 Task: Find a flat in Aruppukkottai for 8 guests from 12-16 July with a price range of ₹10,000-₹16,000, including WiFi and TV, and self check-in.
Action: Mouse pressed left at (402, 111)
Screenshot: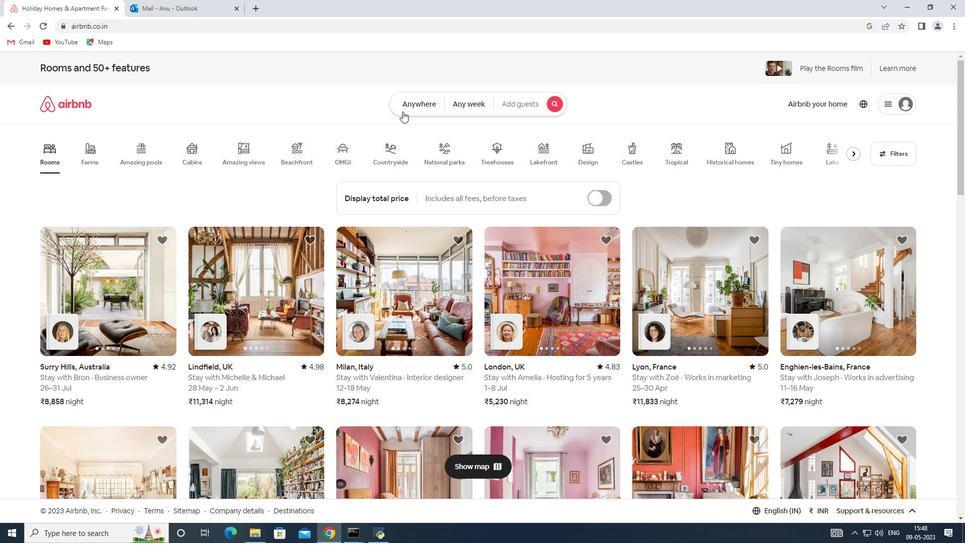 
Action: Mouse moved to (349, 135)
Screenshot: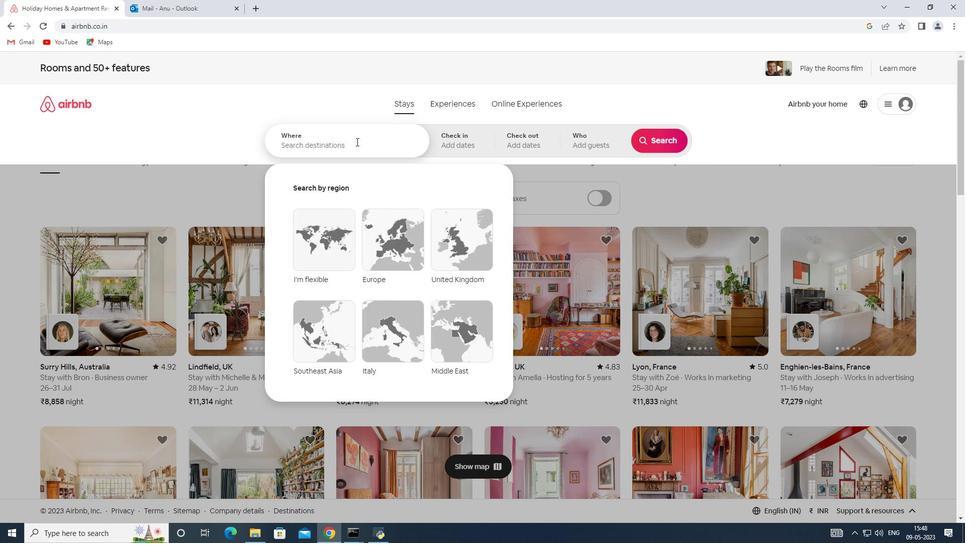 
Action: Mouse pressed left at (349, 135)
Screenshot: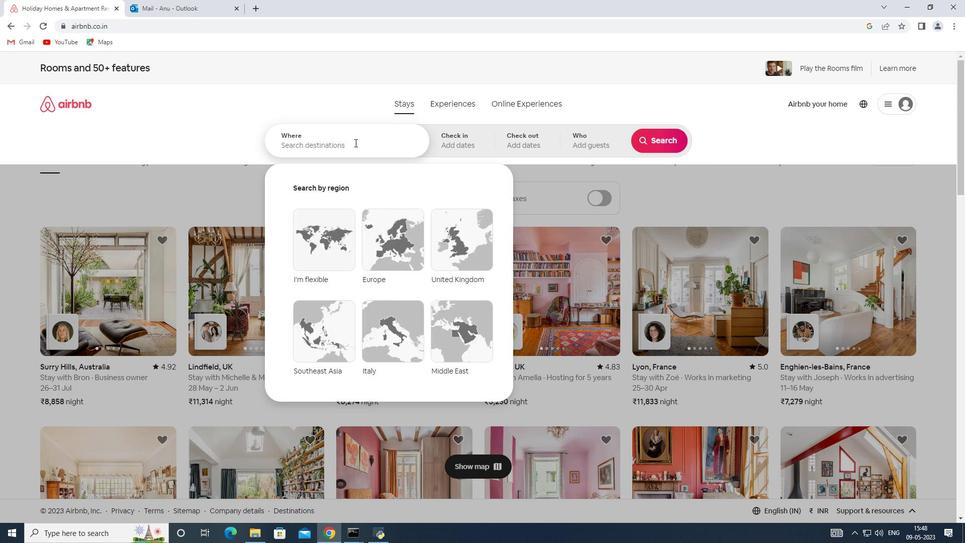 
Action: Key pressed <Key.shift><Key.shift><Key.shift><Key.shift><Key.shift>Aruppukkottai,<Key.shift>India
Screenshot: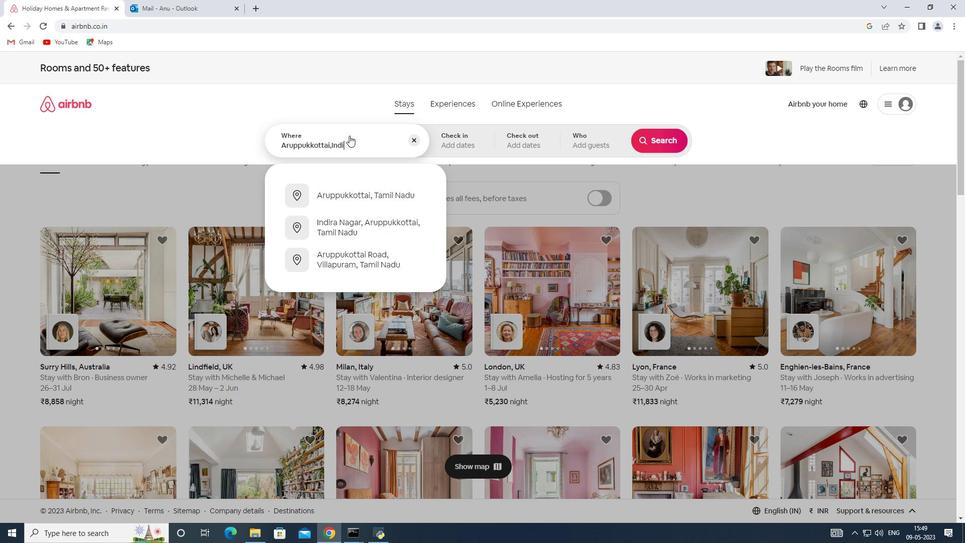 
Action: Mouse moved to (464, 138)
Screenshot: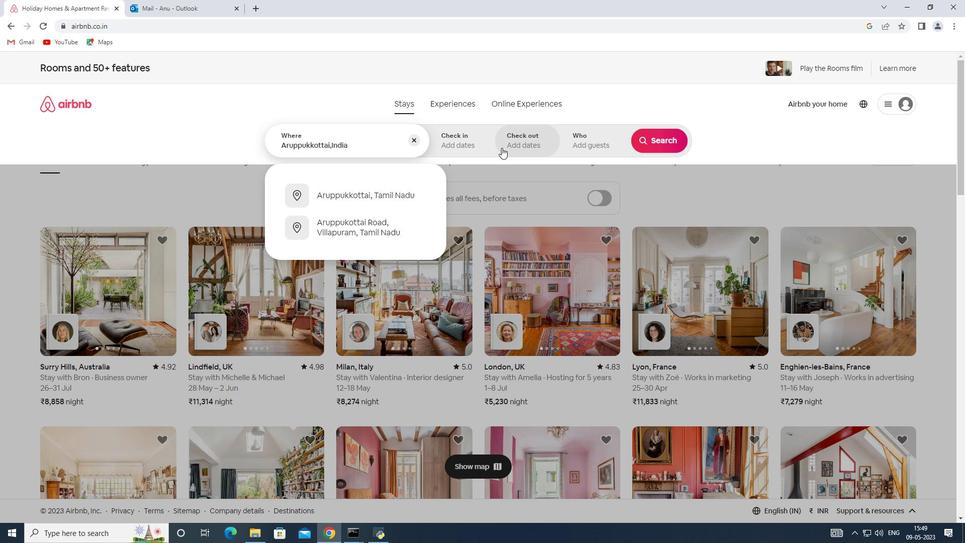 
Action: Mouse pressed left at (464, 138)
Screenshot: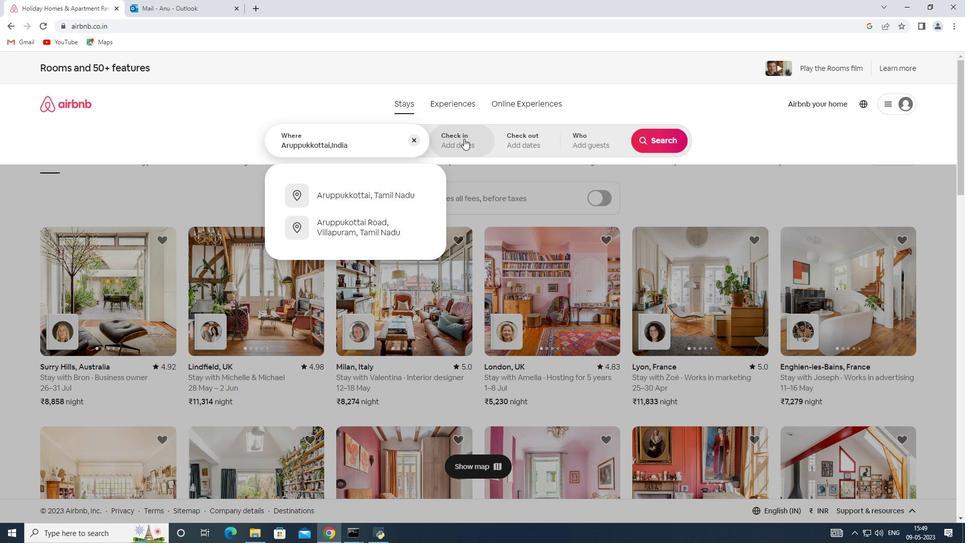 
Action: Mouse moved to (652, 219)
Screenshot: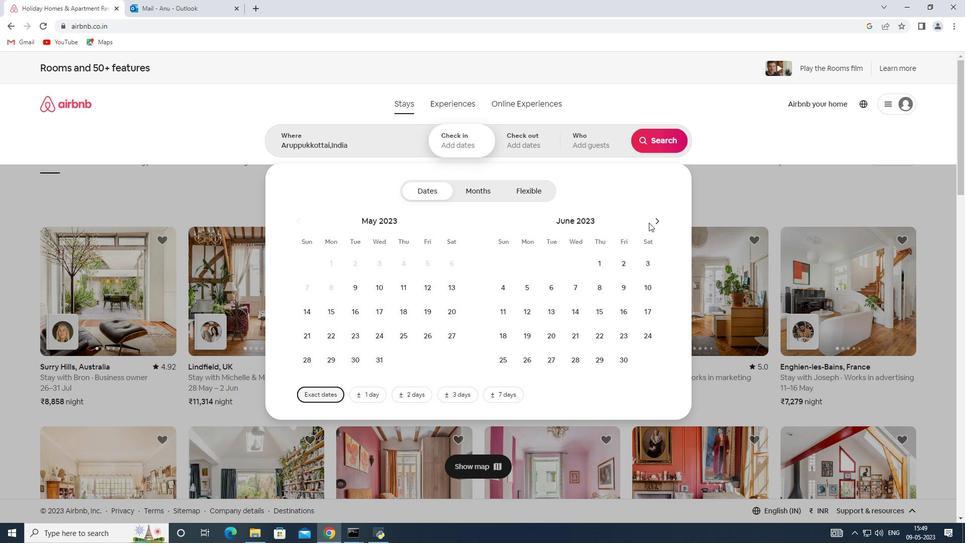 
Action: Mouse pressed left at (652, 219)
Screenshot: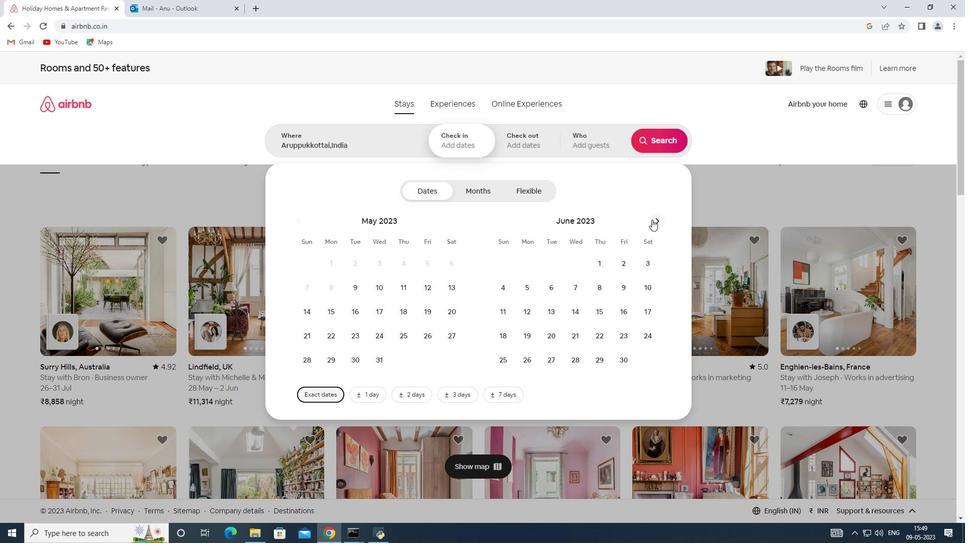
Action: Mouse moved to (571, 318)
Screenshot: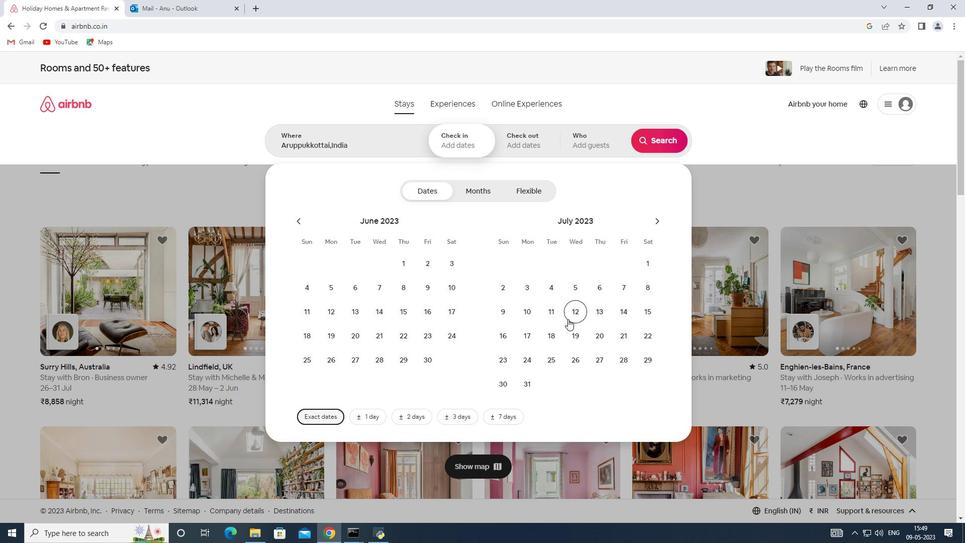 
Action: Mouse pressed left at (571, 318)
Screenshot: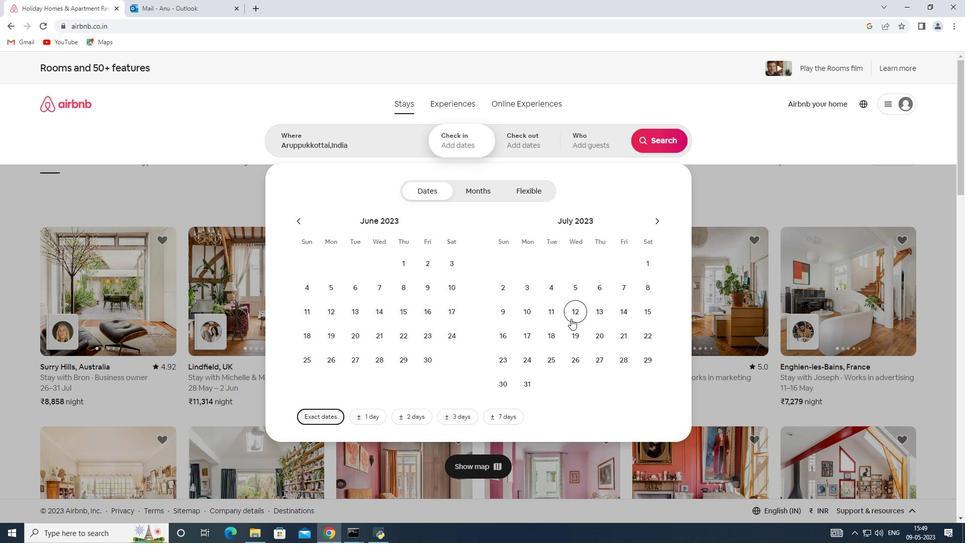 
Action: Mouse moved to (502, 341)
Screenshot: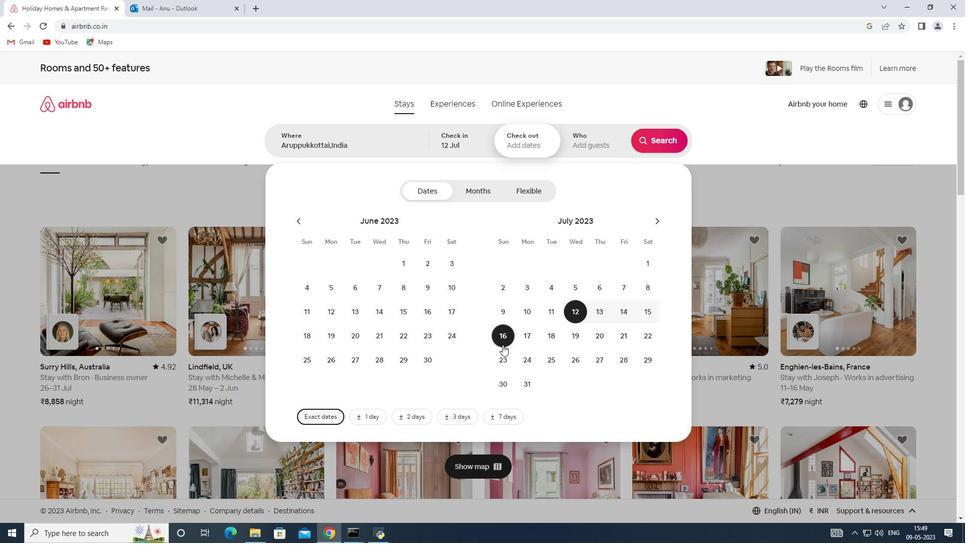 
Action: Mouse pressed left at (502, 341)
Screenshot: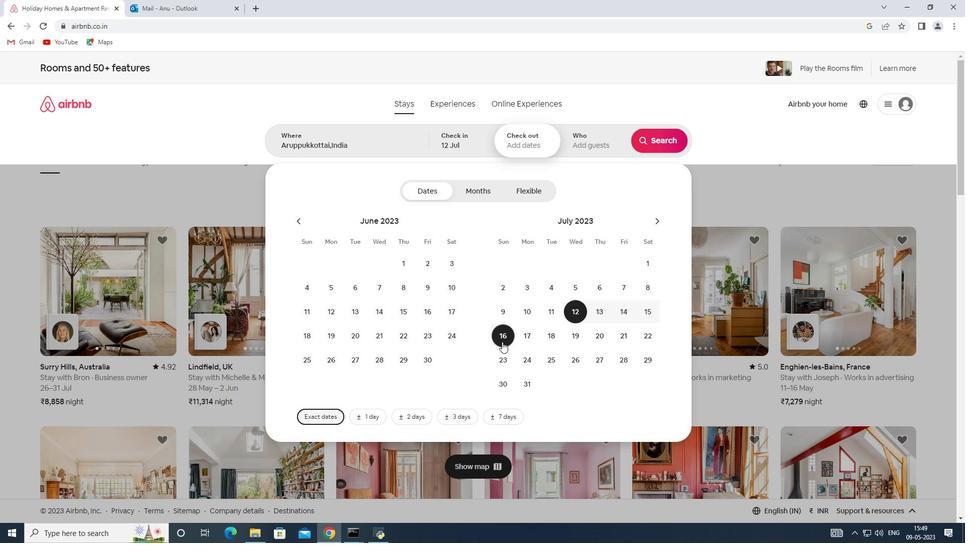 
Action: Mouse moved to (598, 139)
Screenshot: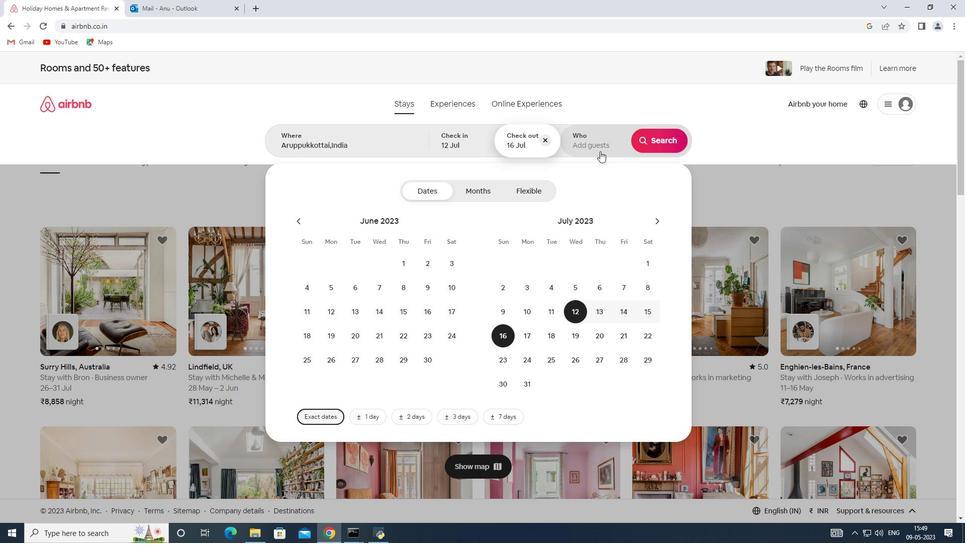 
Action: Mouse pressed left at (598, 139)
Screenshot: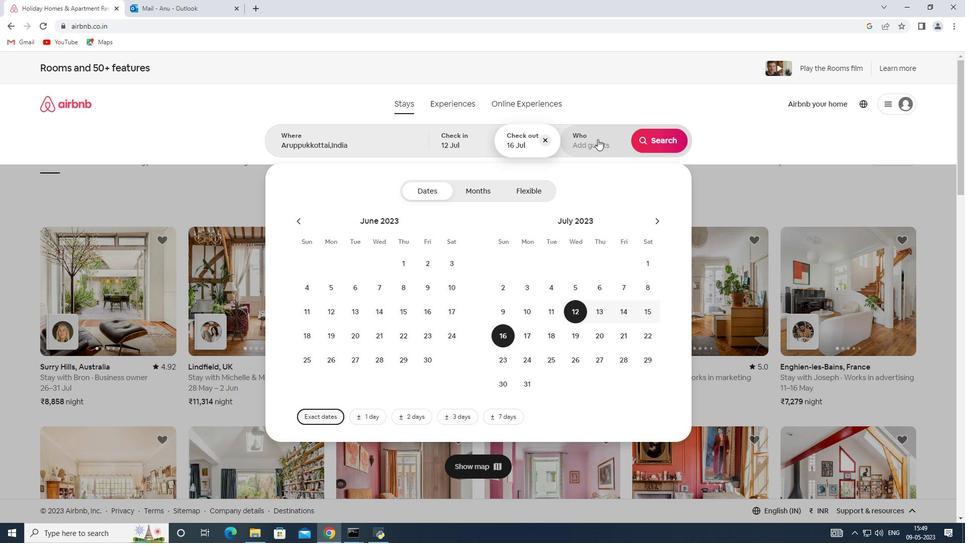 
Action: Mouse moved to (663, 191)
Screenshot: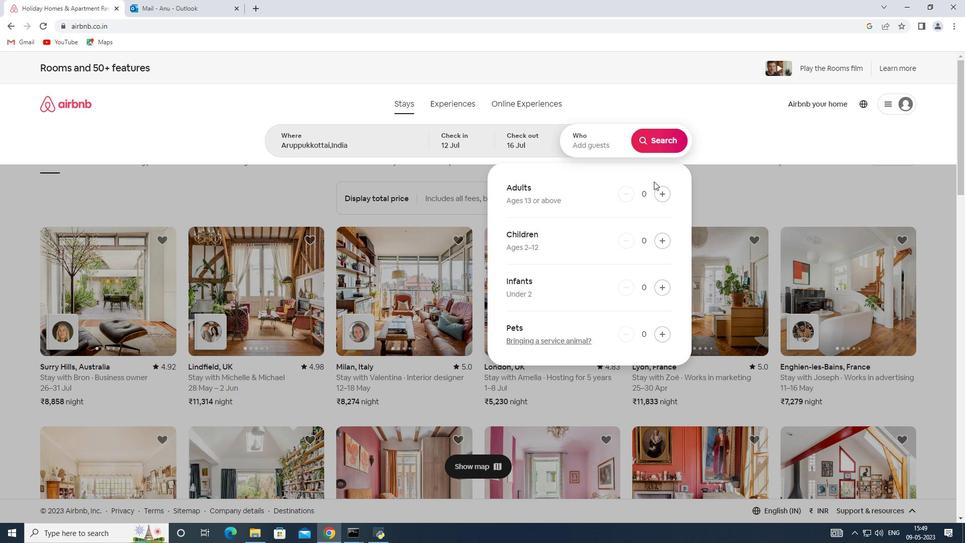 
Action: Mouse pressed left at (663, 191)
Screenshot: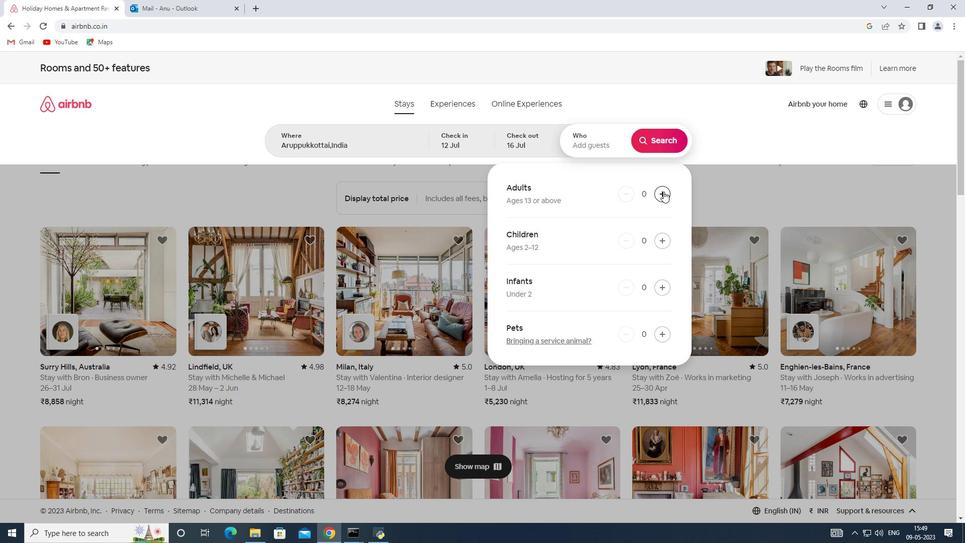 
Action: Mouse pressed left at (663, 191)
Screenshot: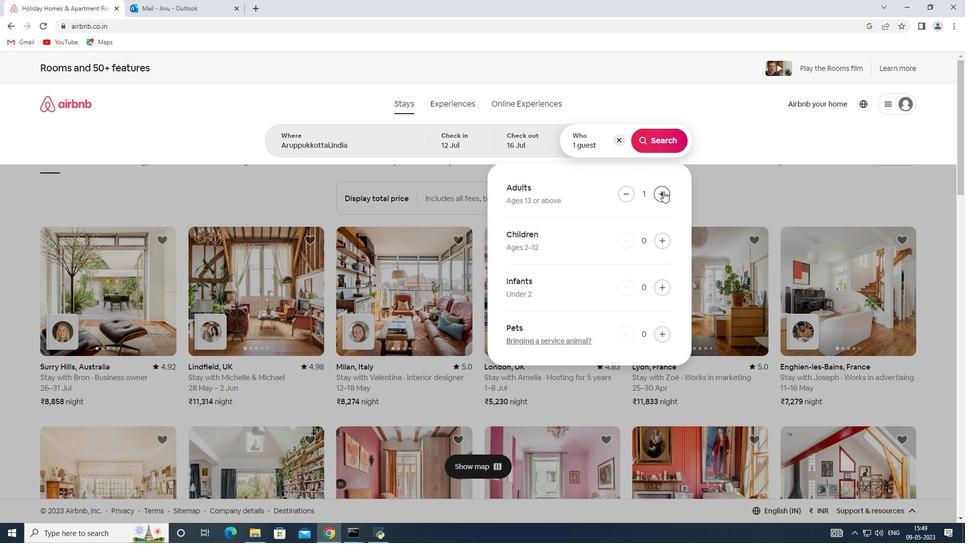 
Action: Mouse pressed left at (663, 191)
Screenshot: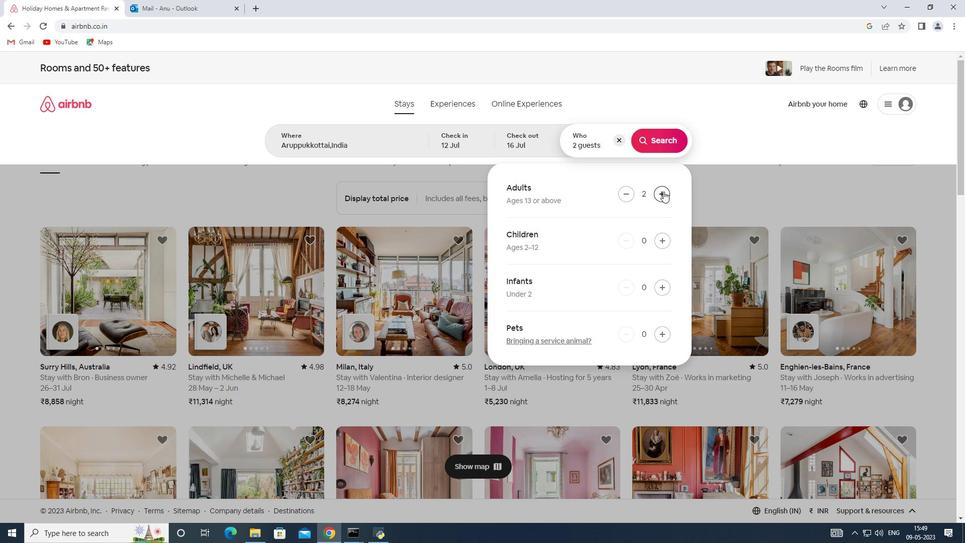 
Action: Mouse pressed left at (663, 191)
Screenshot: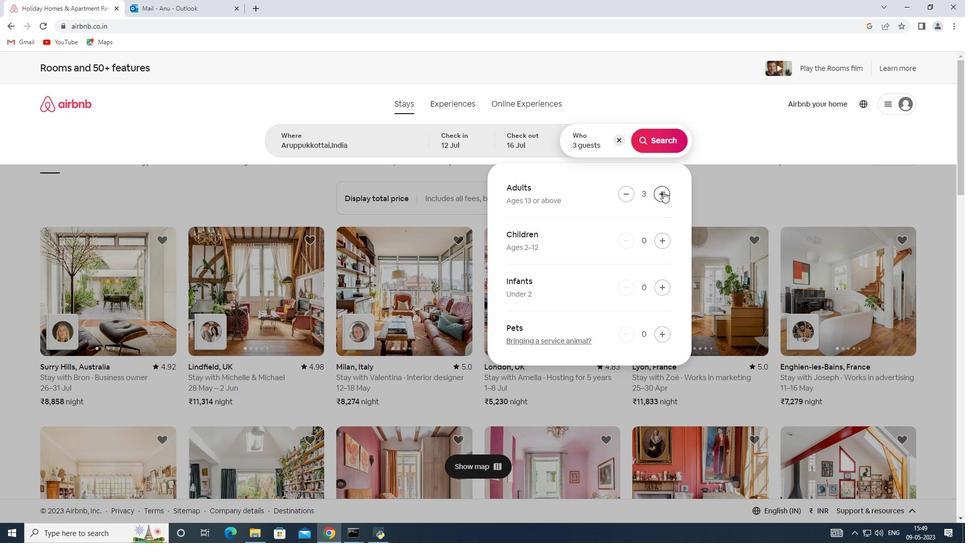 
Action: Mouse pressed left at (663, 191)
Screenshot: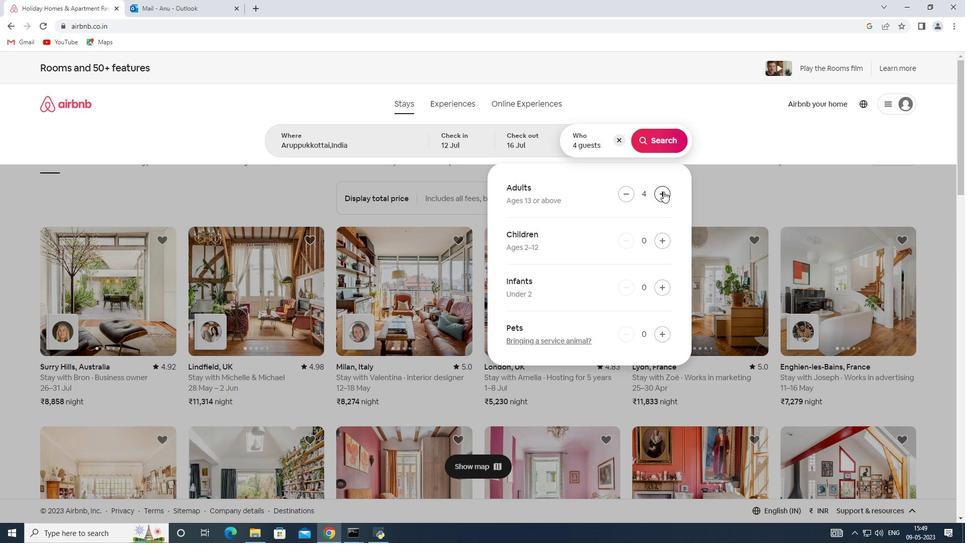 
Action: Mouse pressed left at (663, 191)
Screenshot: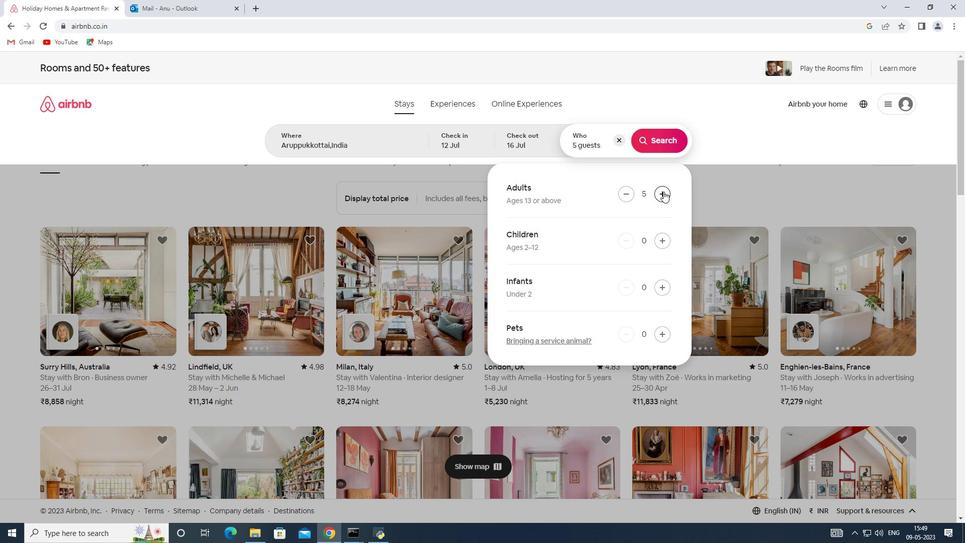
Action: Mouse pressed left at (663, 191)
Screenshot: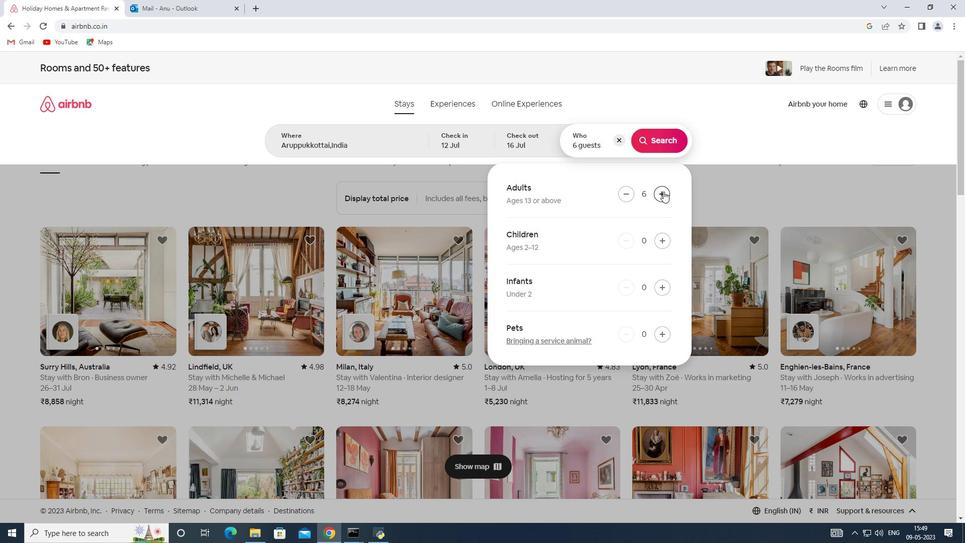 
Action: Mouse pressed left at (663, 191)
Screenshot: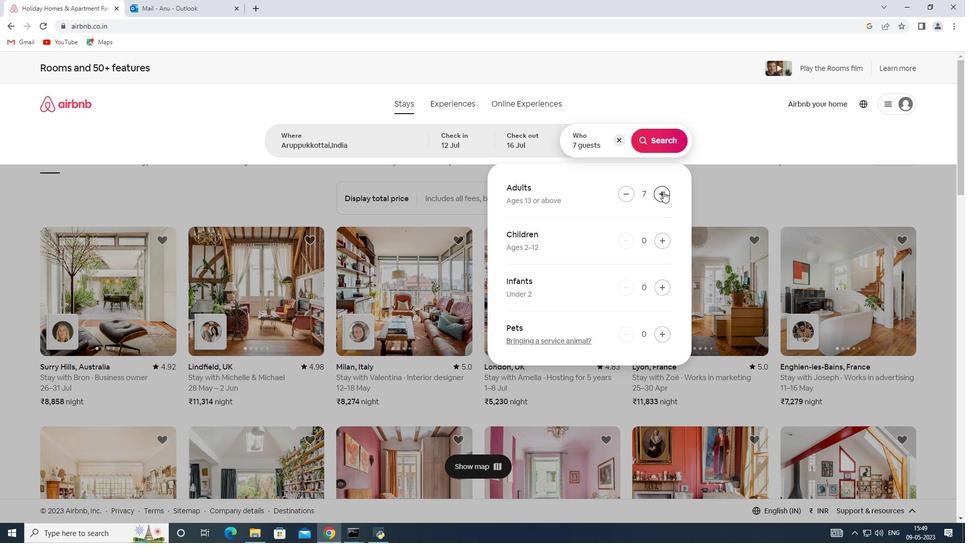 
Action: Mouse moved to (658, 137)
Screenshot: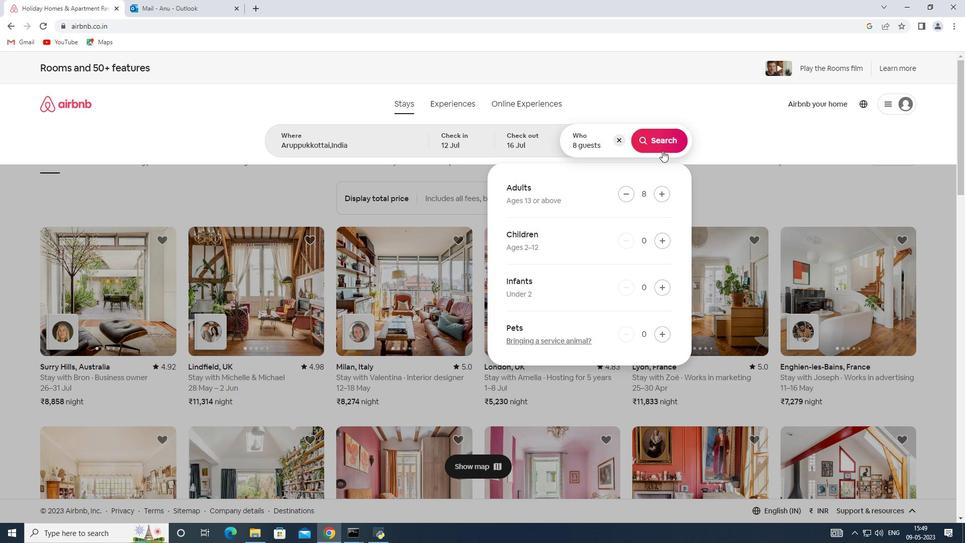 
Action: Mouse pressed left at (658, 137)
Screenshot: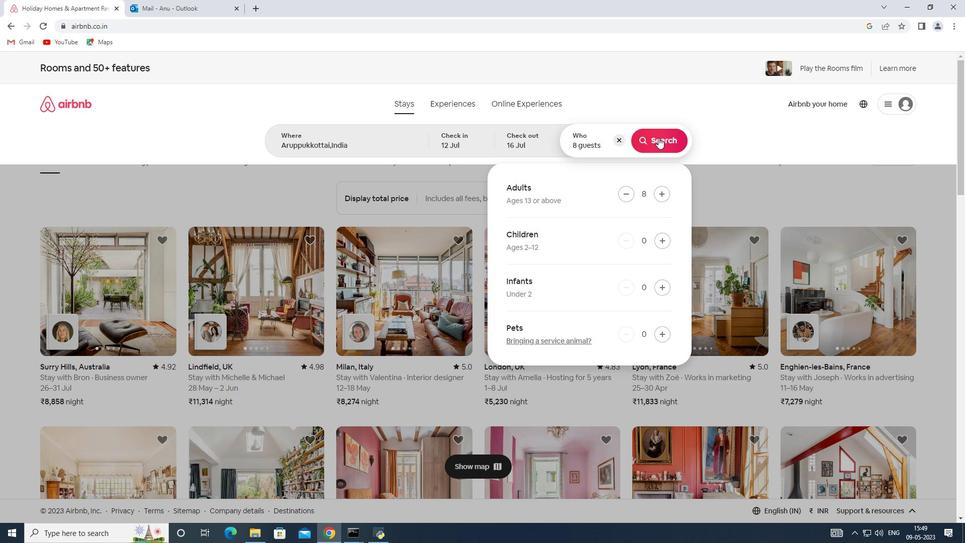 
Action: Mouse moved to (913, 105)
Screenshot: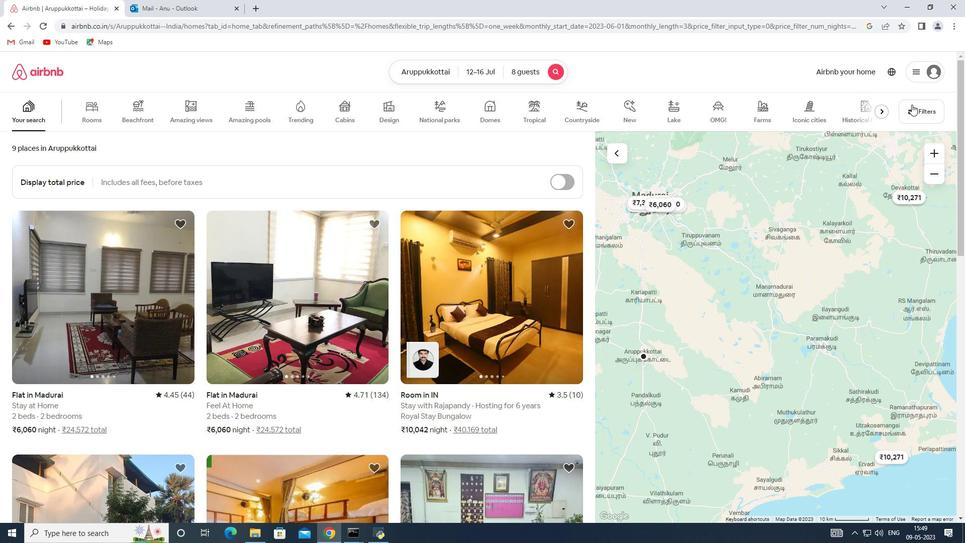 
Action: Mouse pressed left at (913, 105)
Screenshot: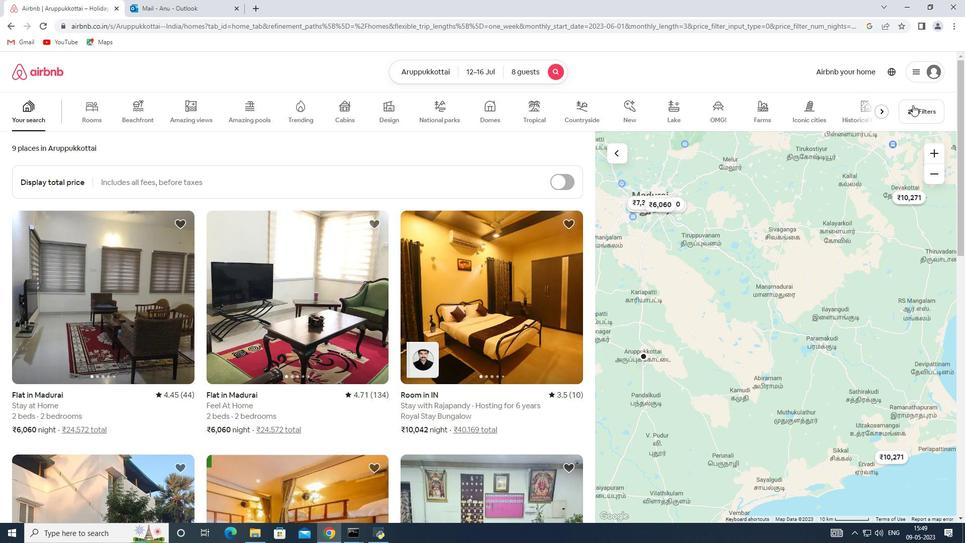 
Action: Mouse moved to (352, 355)
Screenshot: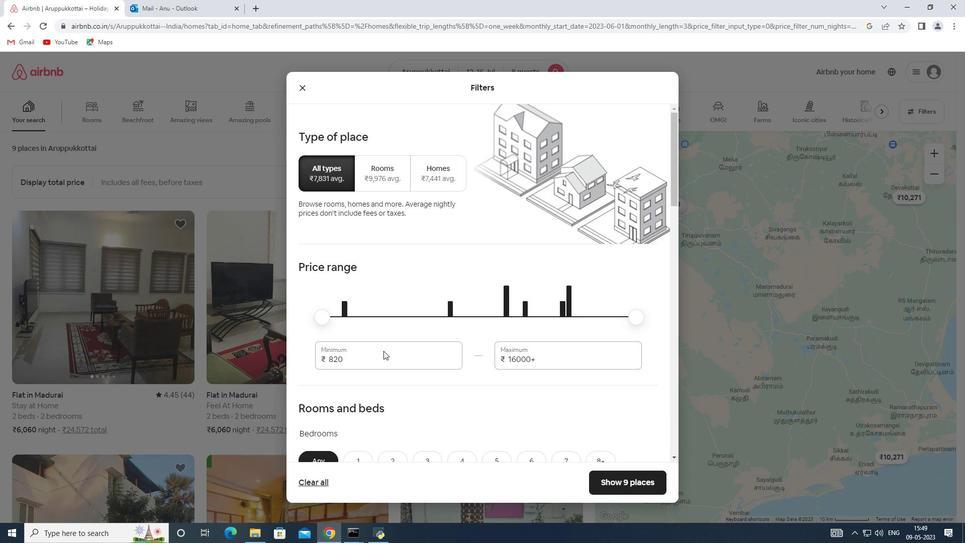 
Action: Mouse pressed left at (352, 355)
Screenshot: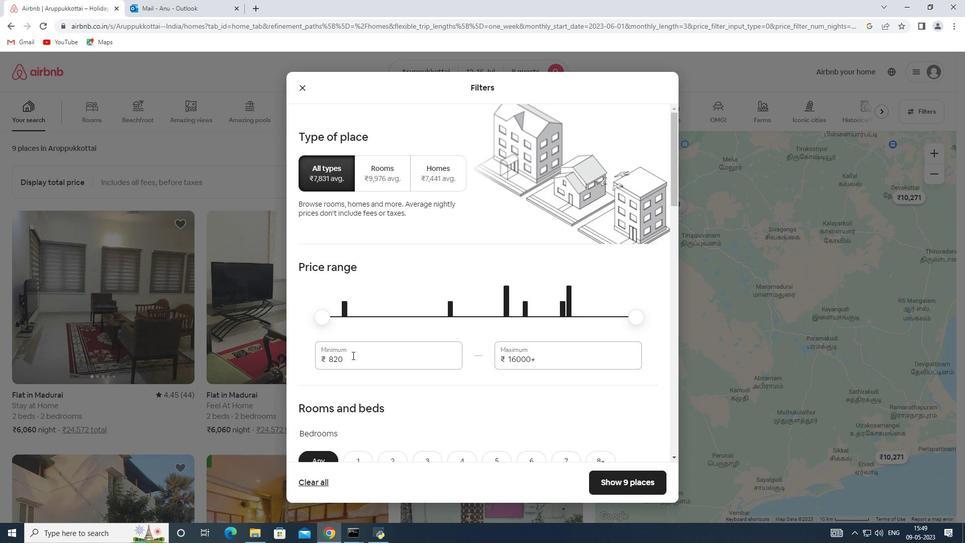 
Action: Mouse moved to (299, 360)
Screenshot: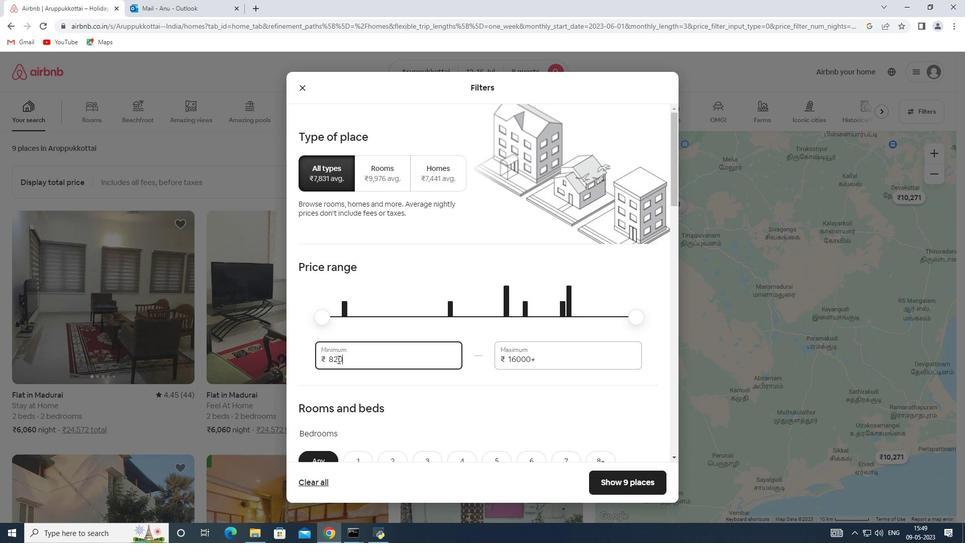 
Action: Key pressed 10000
Screenshot: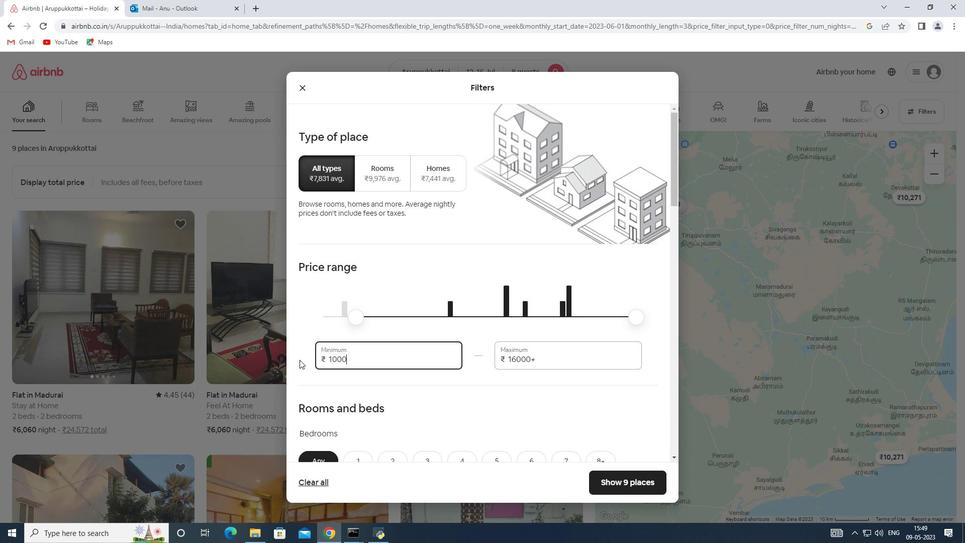 
Action: Mouse moved to (537, 357)
Screenshot: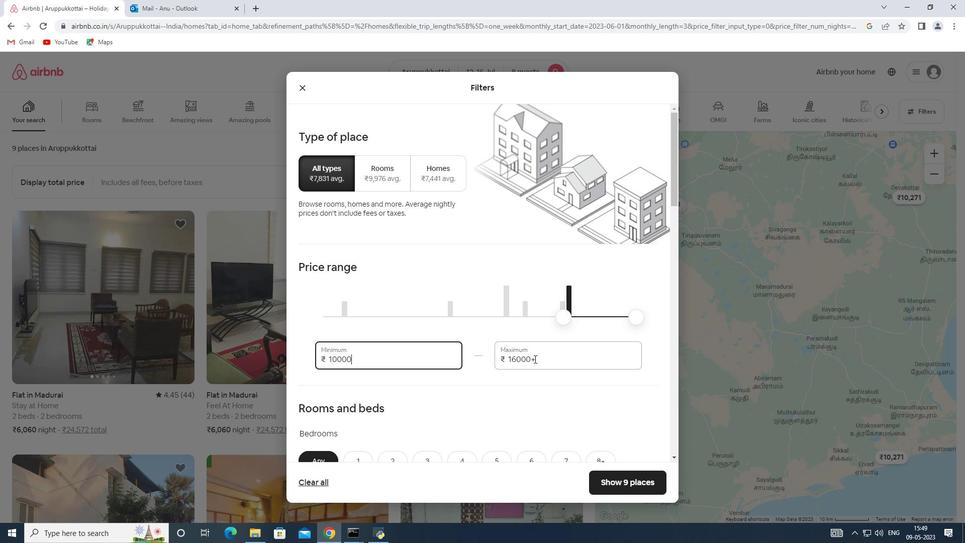 
Action: Mouse pressed left at (537, 357)
Screenshot: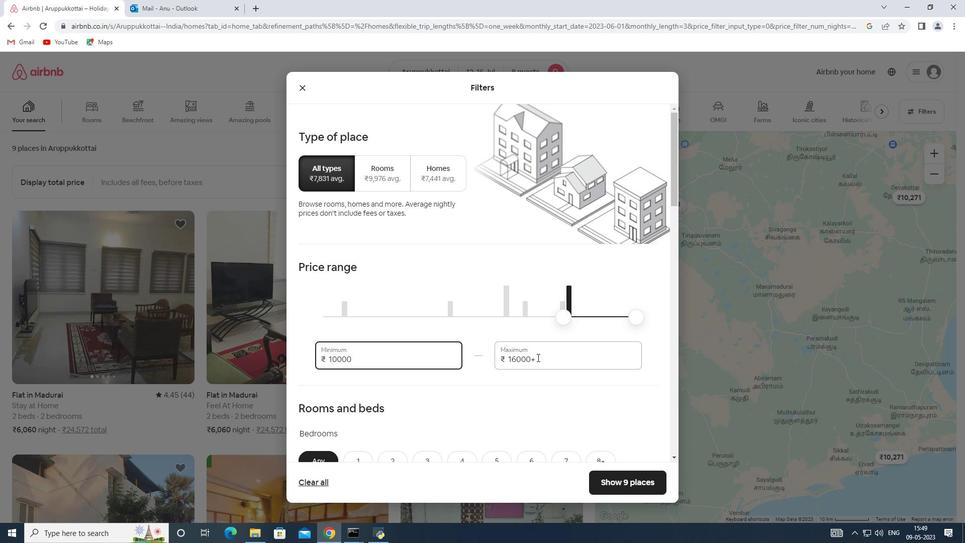
Action: Mouse moved to (499, 365)
Screenshot: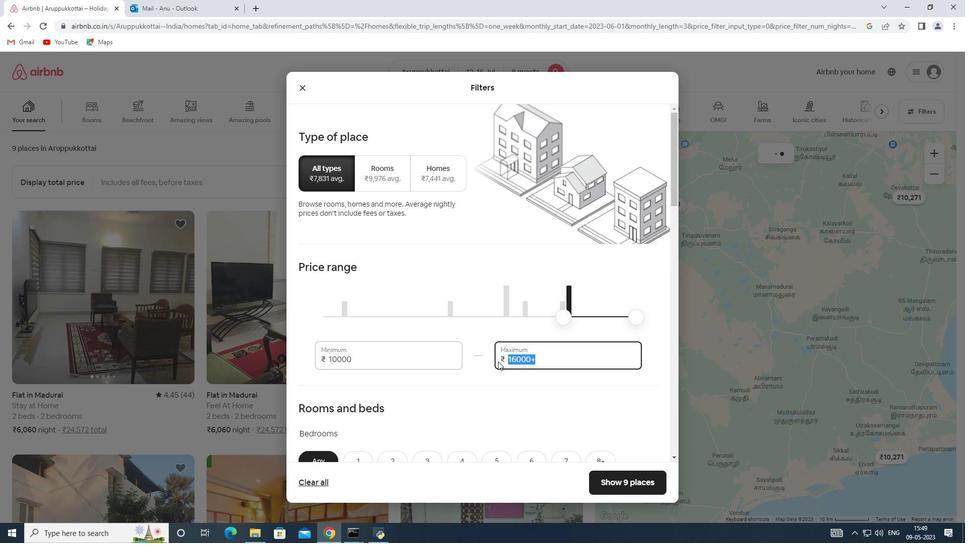 
Action: Key pressed 16000
Screenshot: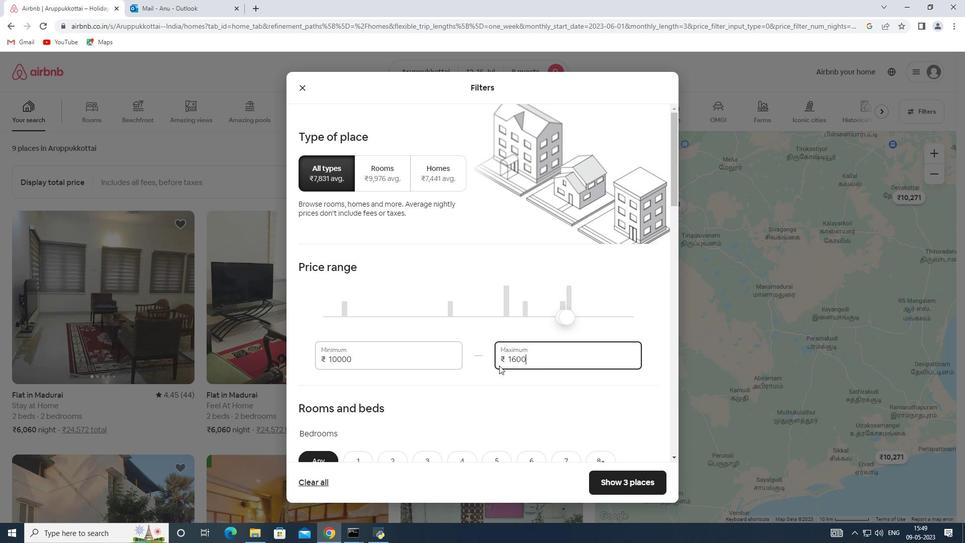 
Action: Mouse scrolled (499, 365) with delta (0, 0)
Screenshot: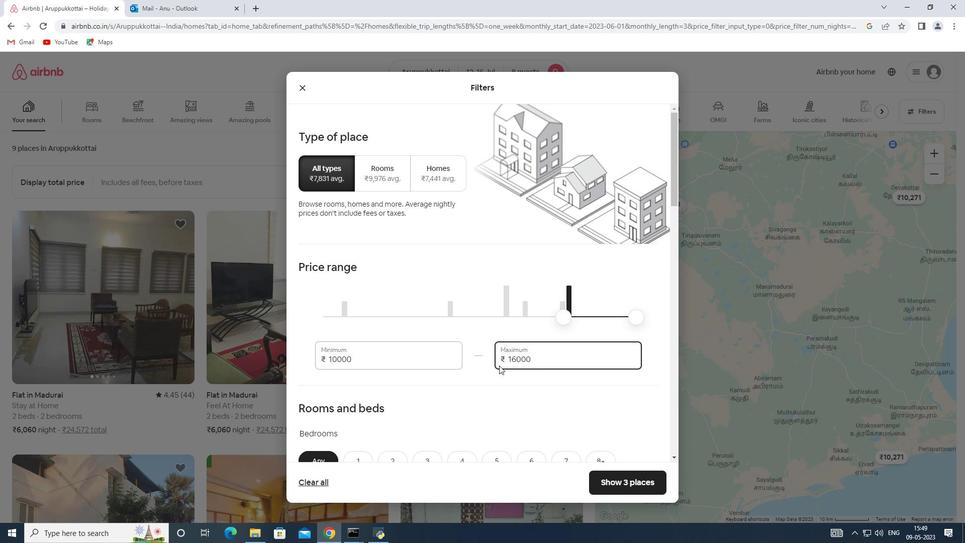 
Action: Mouse scrolled (499, 365) with delta (0, 0)
Screenshot: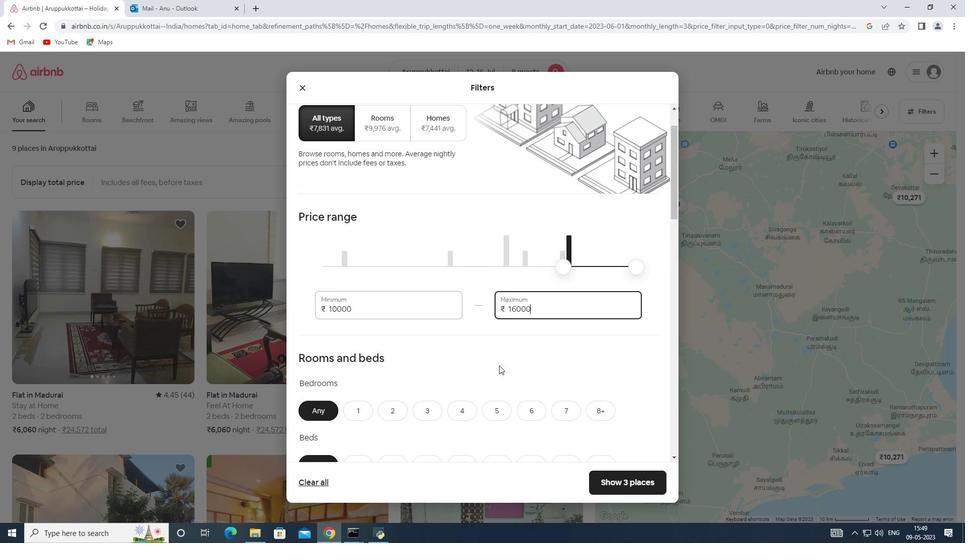 
Action: Mouse scrolled (499, 365) with delta (0, 0)
Screenshot: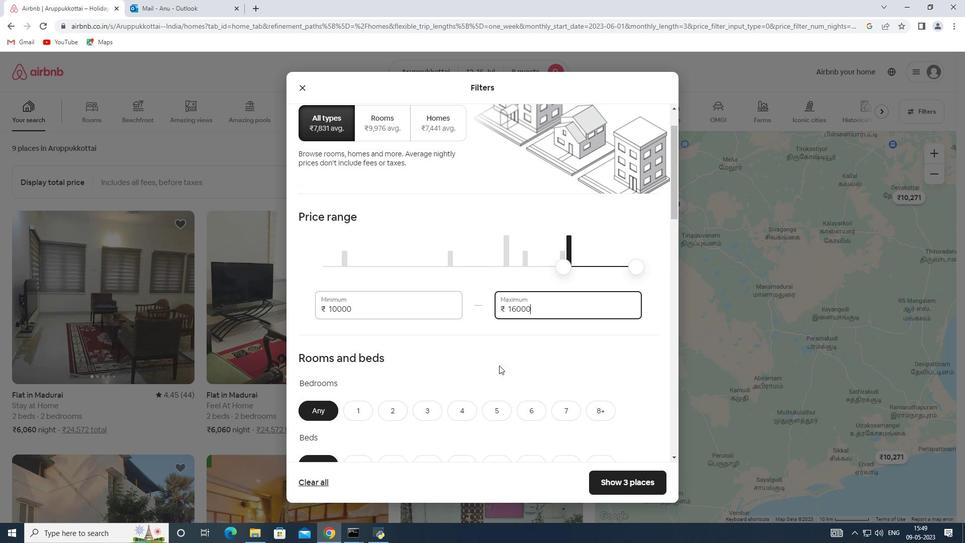 
Action: Mouse moved to (609, 309)
Screenshot: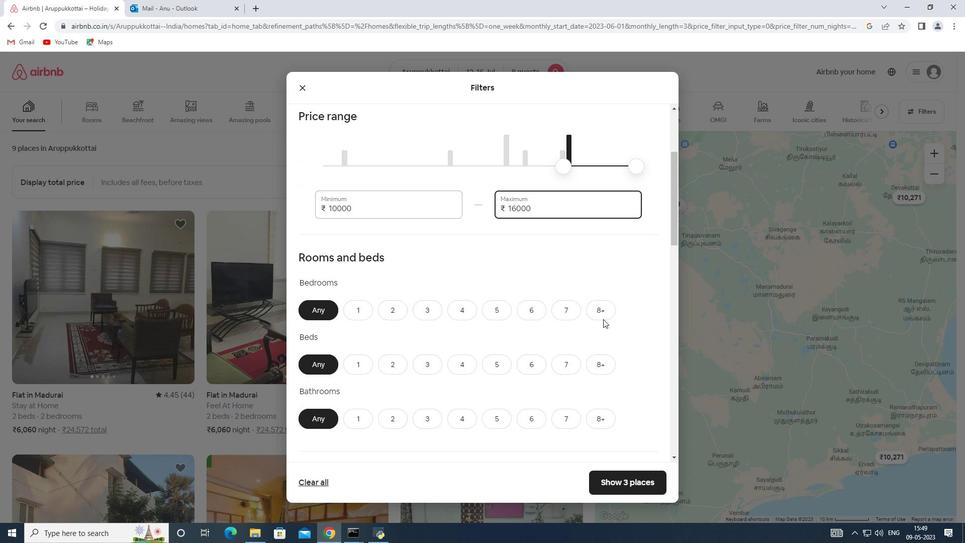 
Action: Mouse pressed left at (609, 309)
Screenshot: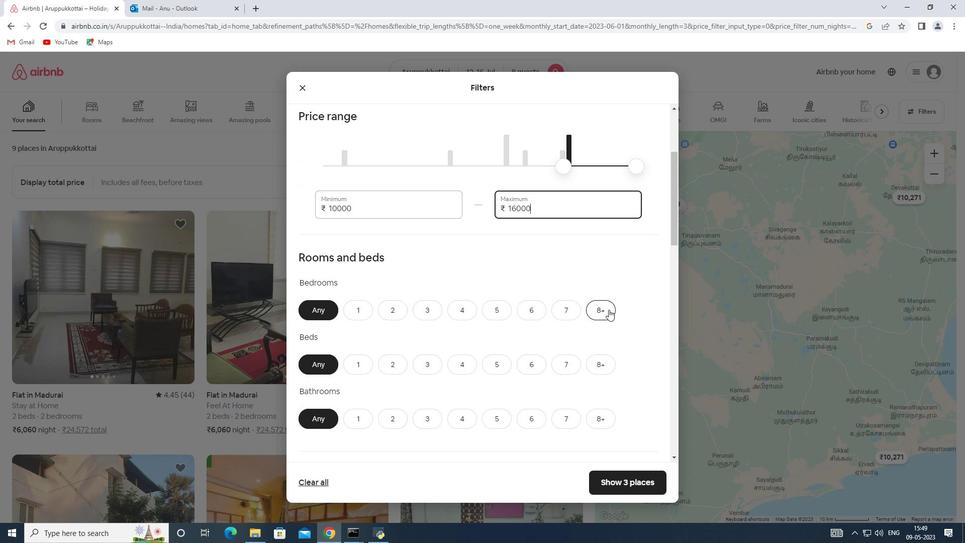 
Action: Mouse moved to (602, 360)
Screenshot: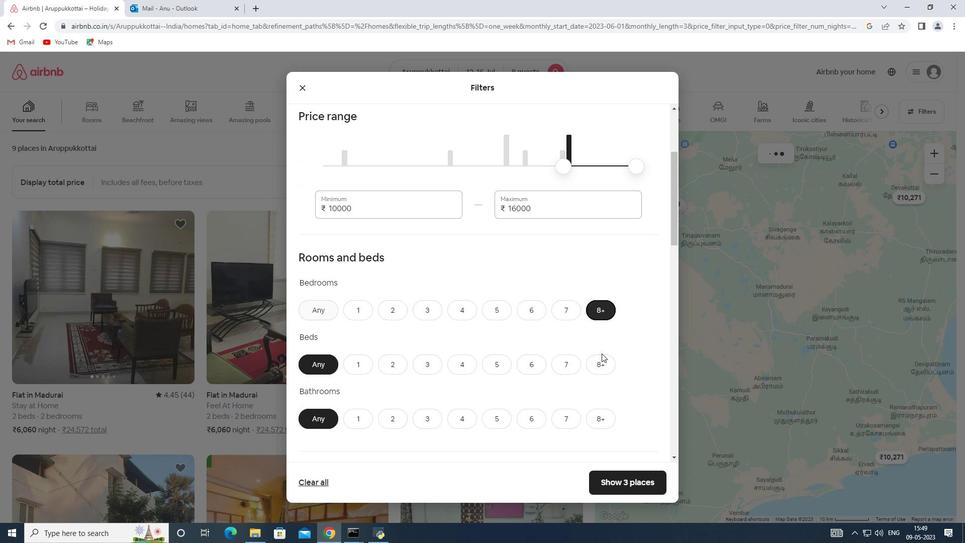 
Action: Mouse pressed left at (602, 360)
Screenshot: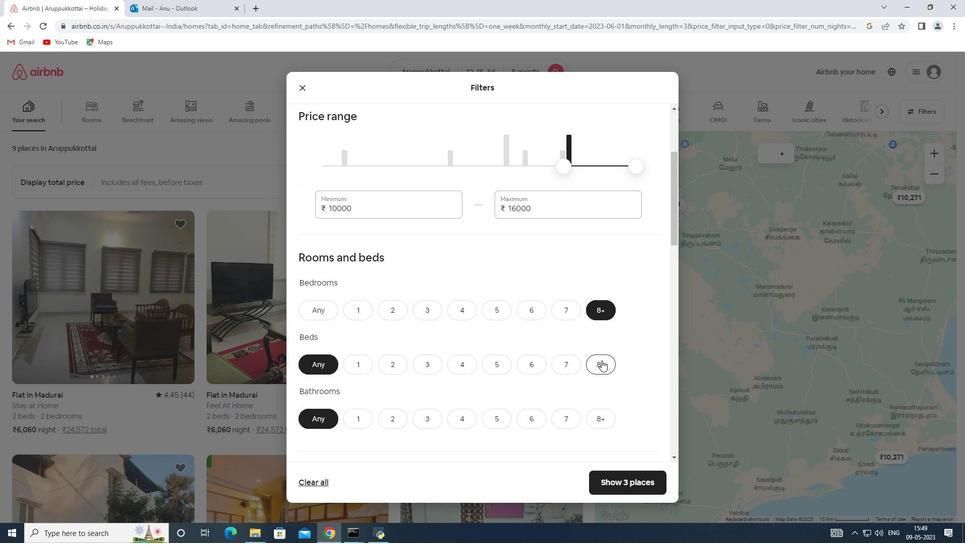 
Action: Mouse moved to (600, 419)
Screenshot: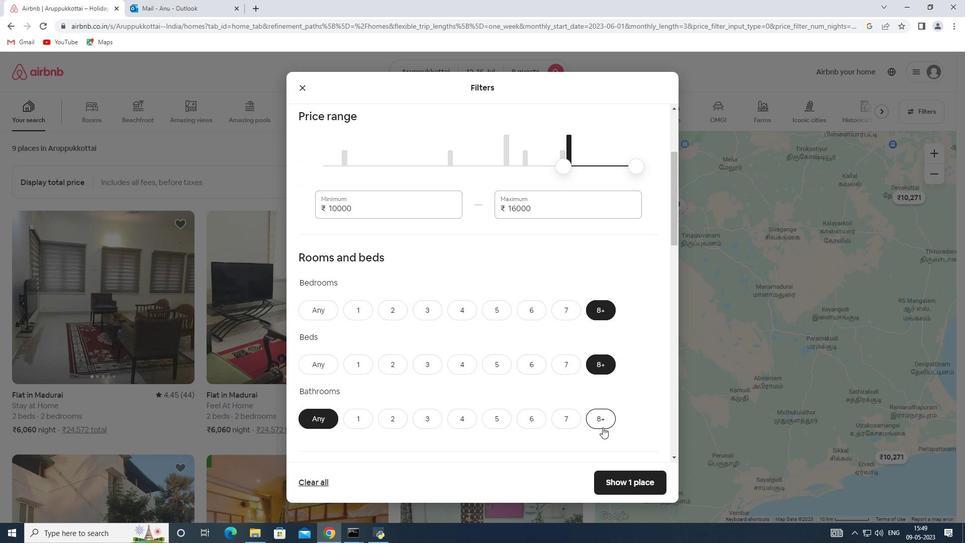 
Action: Mouse pressed left at (600, 419)
Screenshot: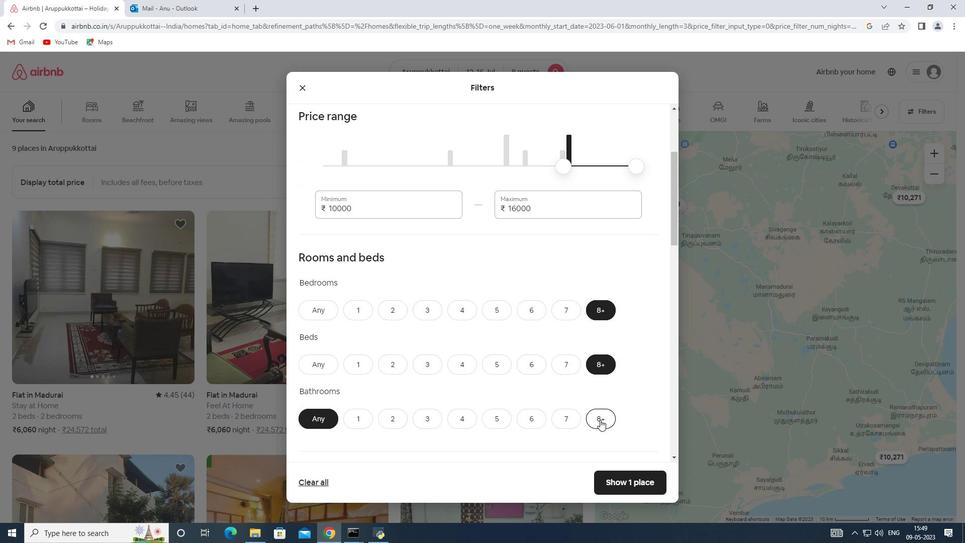 
Action: Mouse moved to (521, 397)
Screenshot: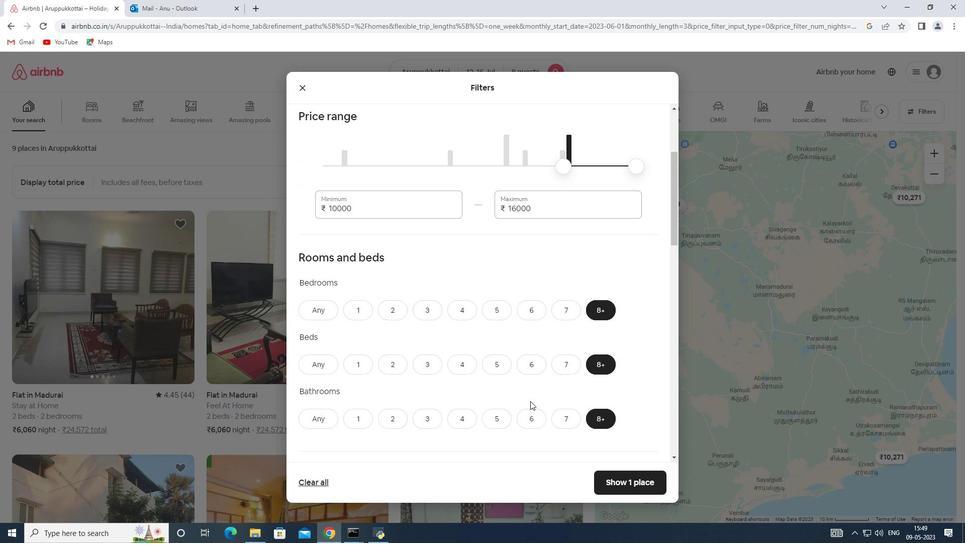 
Action: Mouse scrolled (521, 396) with delta (0, 0)
Screenshot: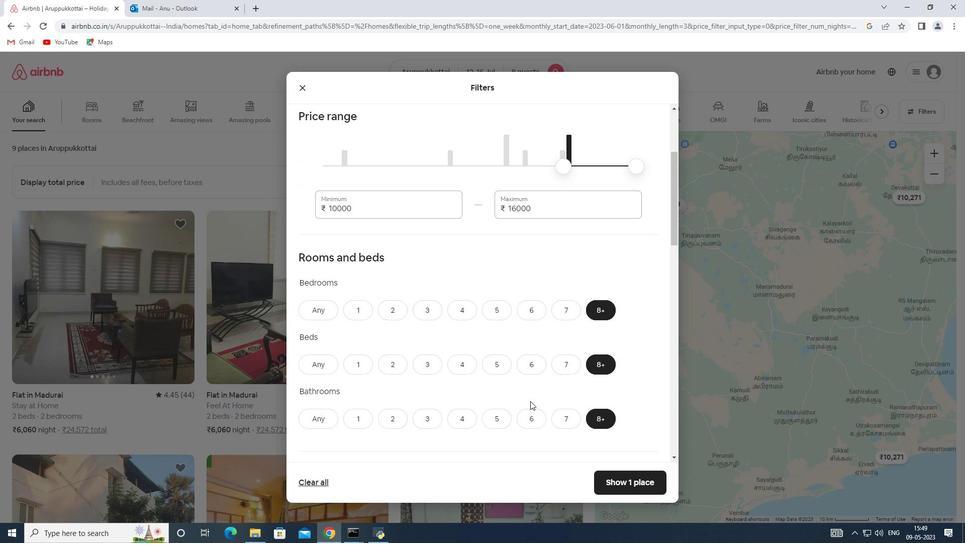 
Action: Mouse scrolled (521, 396) with delta (0, 0)
Screenshot: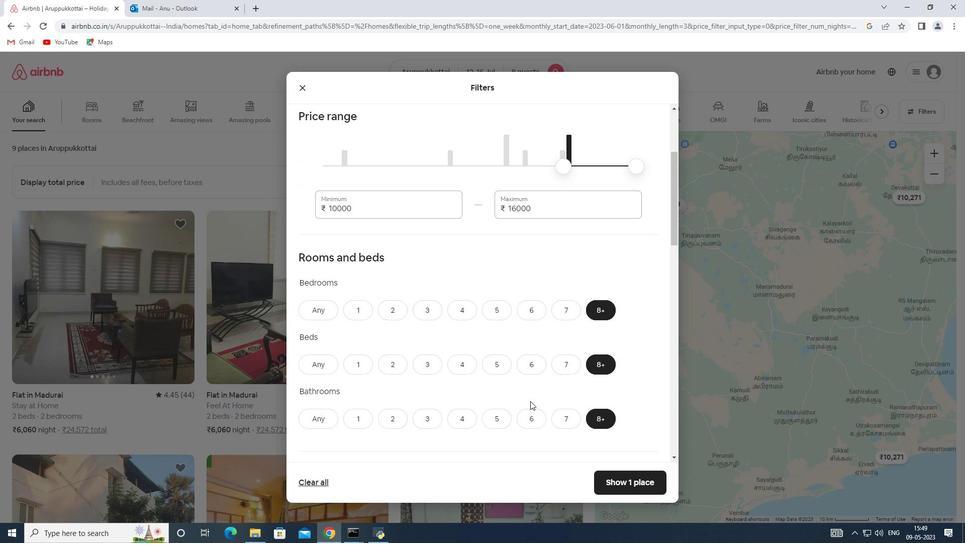
Action: Mouse moved to (520, 396)
Screenshot: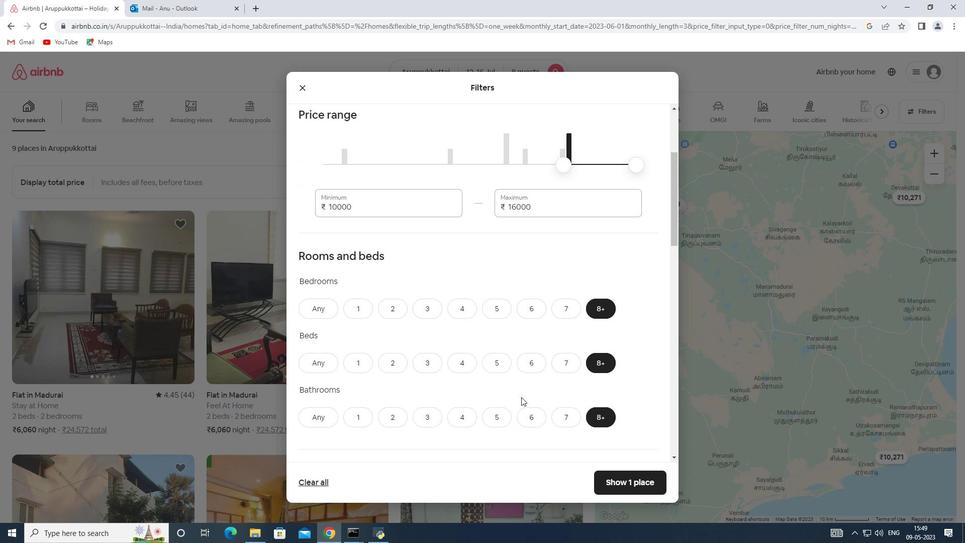 
Action: Mouse scrolled (520, 395) with delta (0, 0)
Screenshot: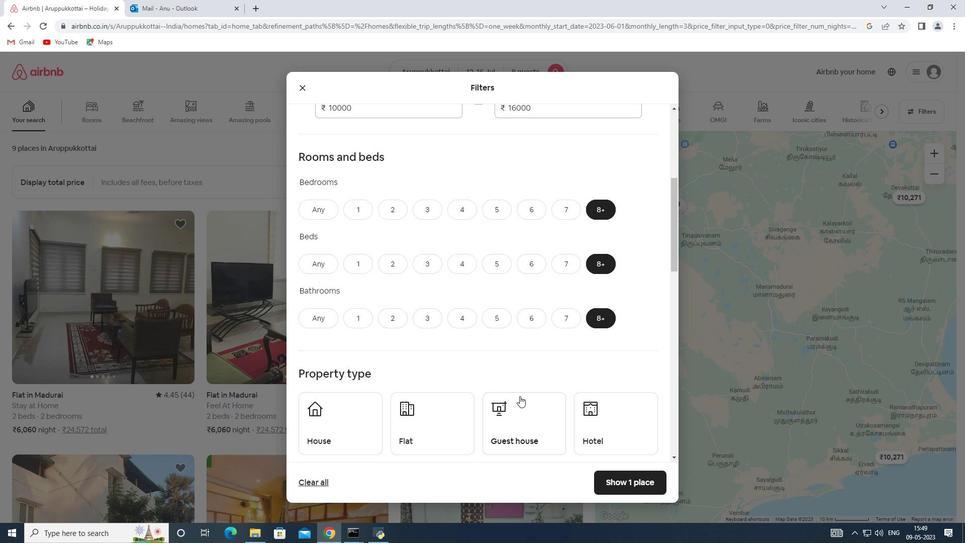 
Action: Mouse moved to (374, 383)
Screenshot: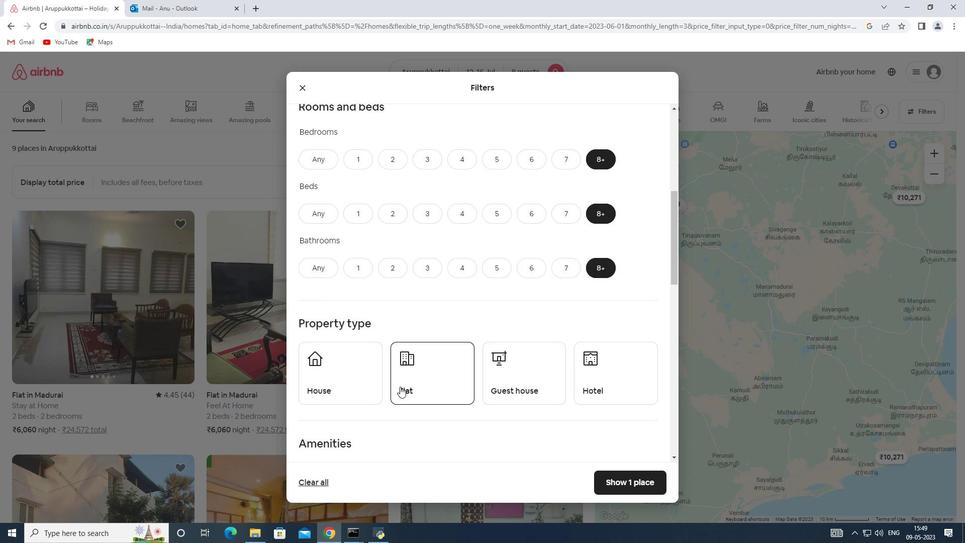 
Action: Mouse pressed left at (374, 383)
Screenshot: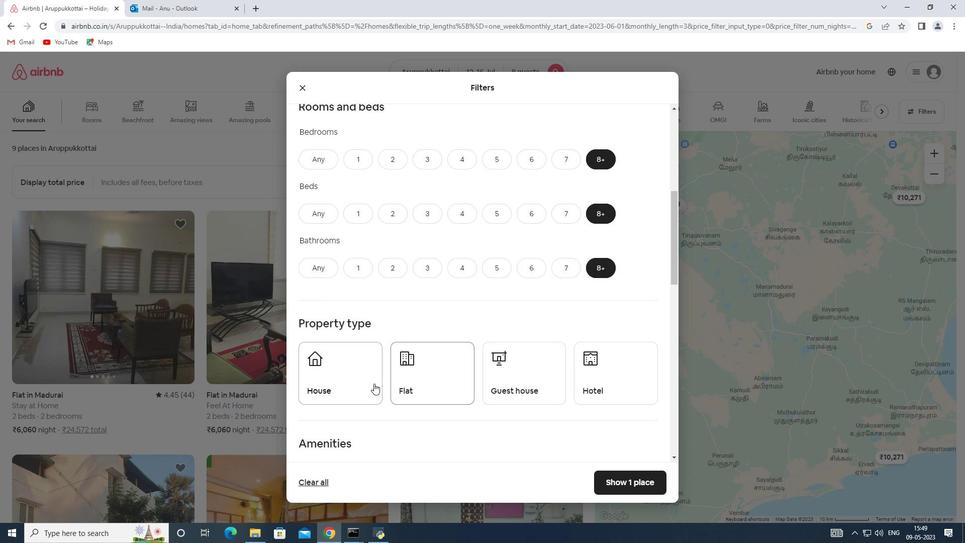 
Action: Mouse moved to (427, 378)
Screenshot: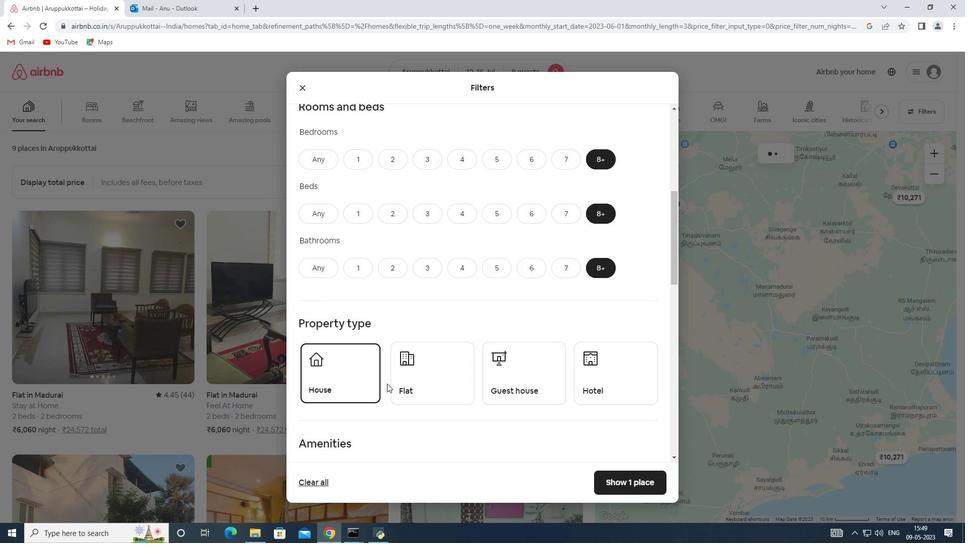 
Action: Mouse pressed left at (427, 378)
Screenshot: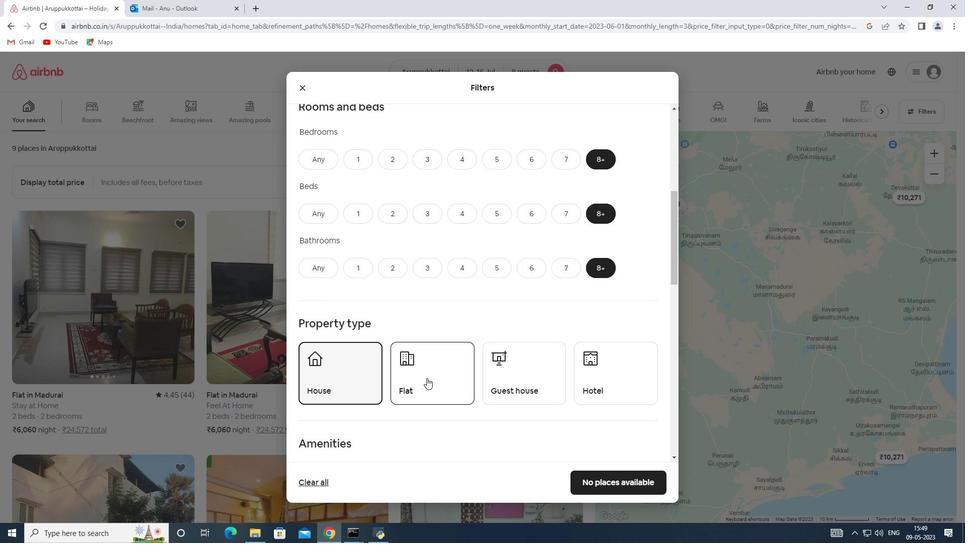 
Action: Mouse moved to (494, 377)
Screenshot: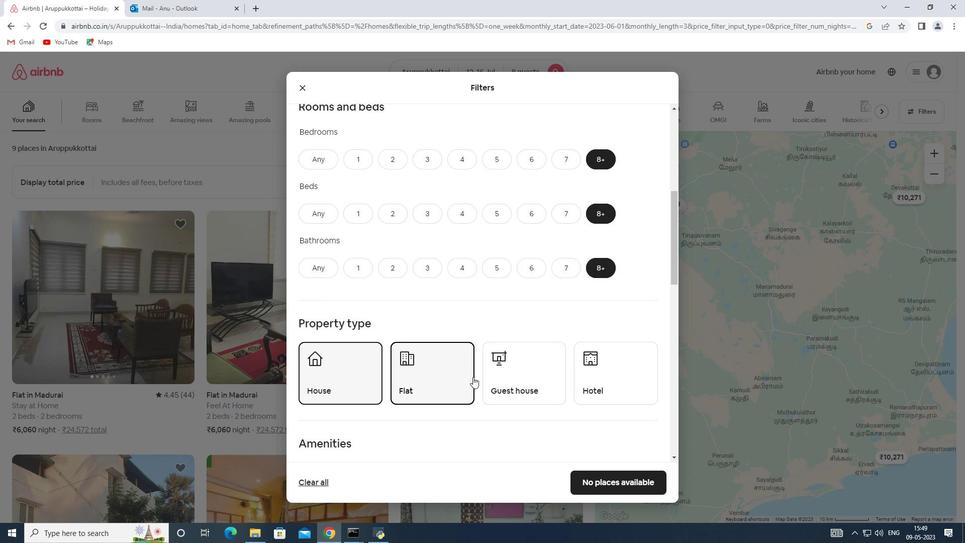 
Action: Mouse pressed left at (494, 377)
Screenshot: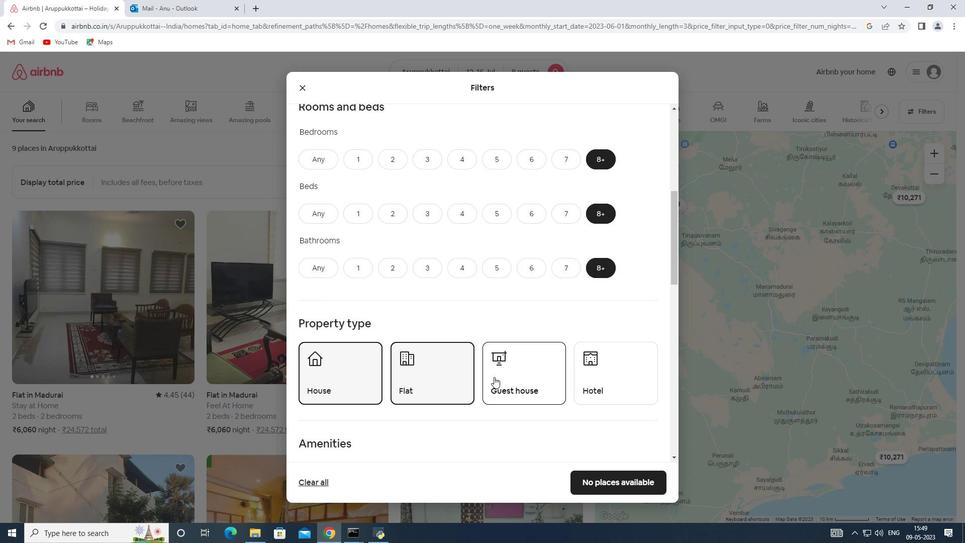 
Action: Mouse moved to (594, 366)
Screenshot: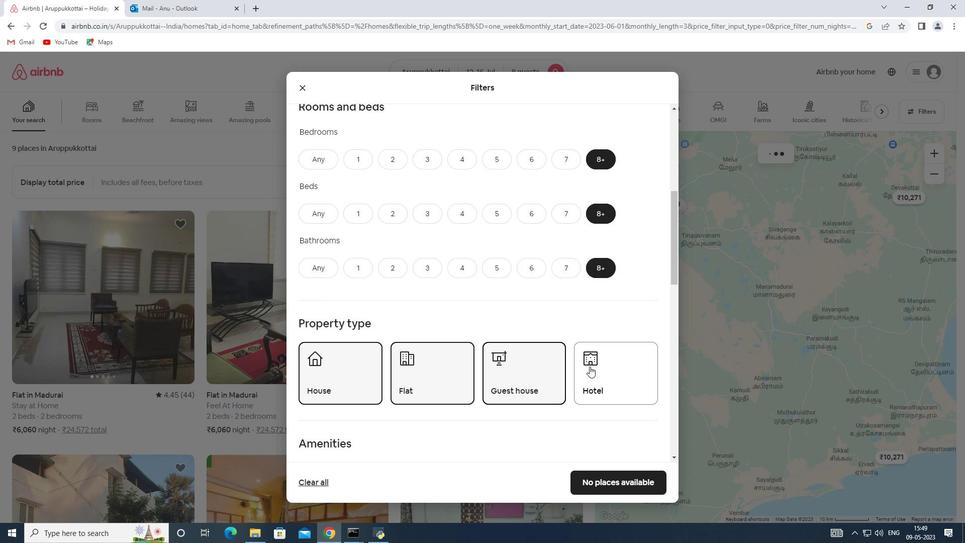 
Action: Mouse pressed left at (594, 366)
Screenshot: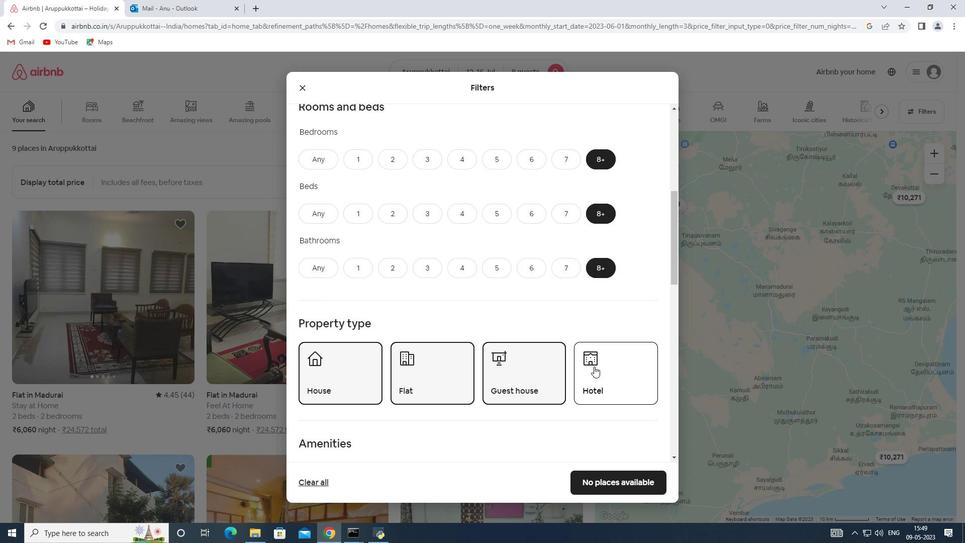 
Action: Mouse moved to (423, 376)
Screenshot: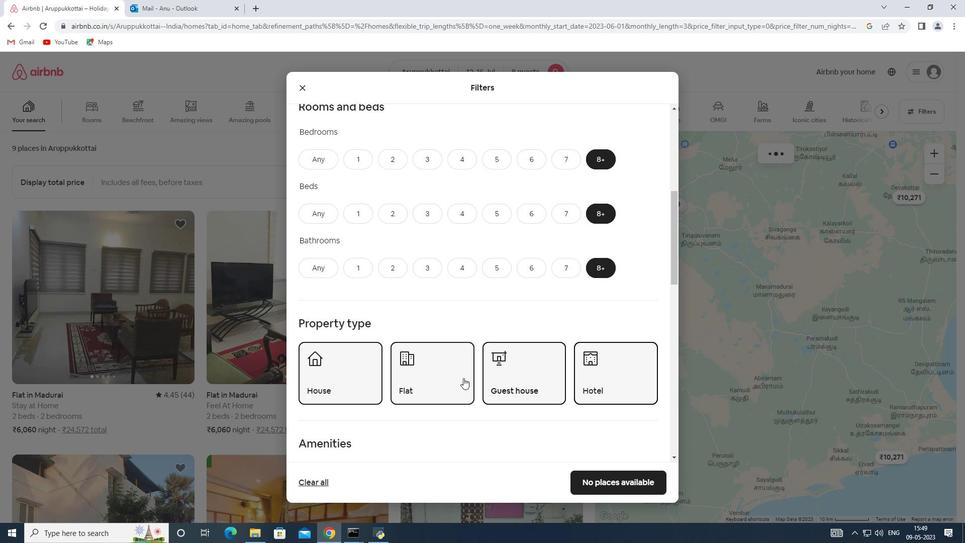 
Action: Mouse scrolled (423, 376) with delta (0, 0)
Screenshot: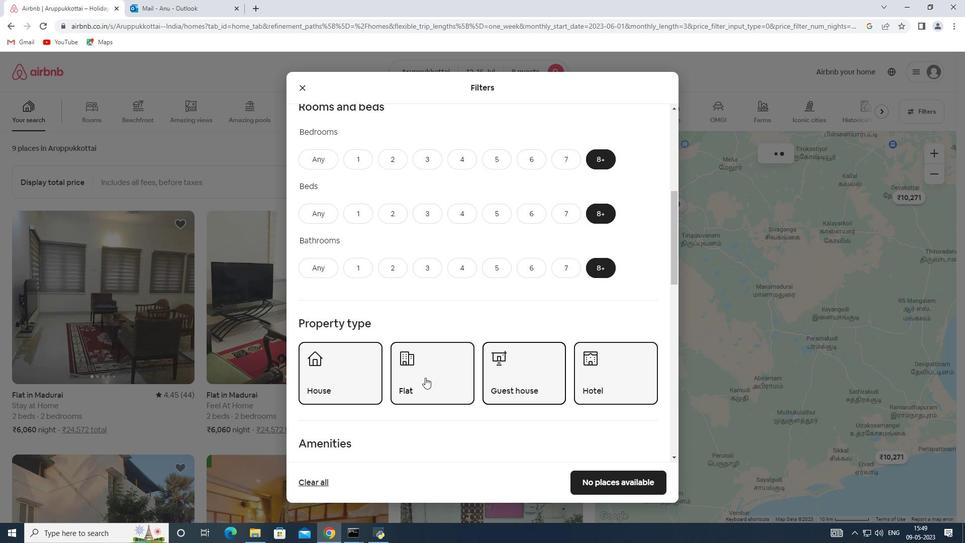 
Action: Mouse moved to (422, 376)
Screenshot: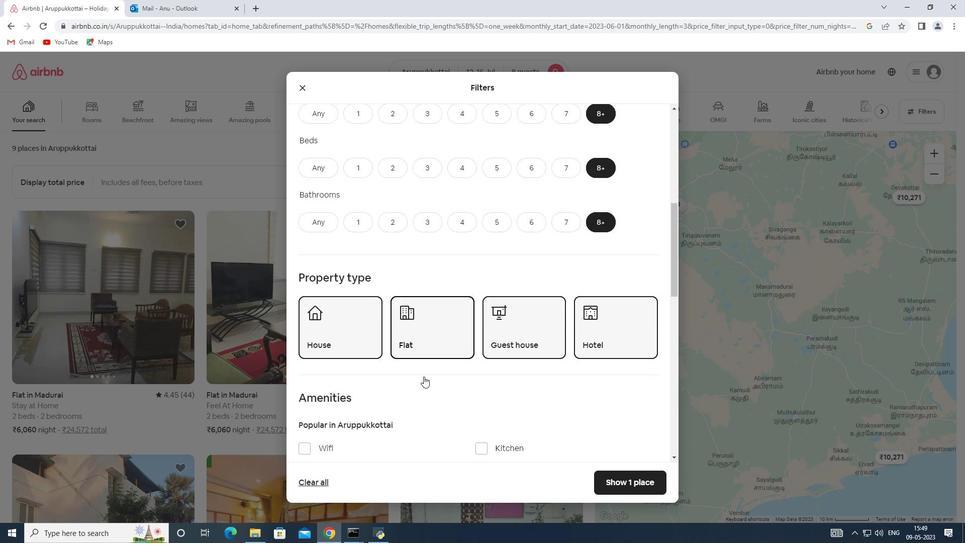 
Action: Mouse scrolled (422, 376) with delta (0, 0)
Screenshot: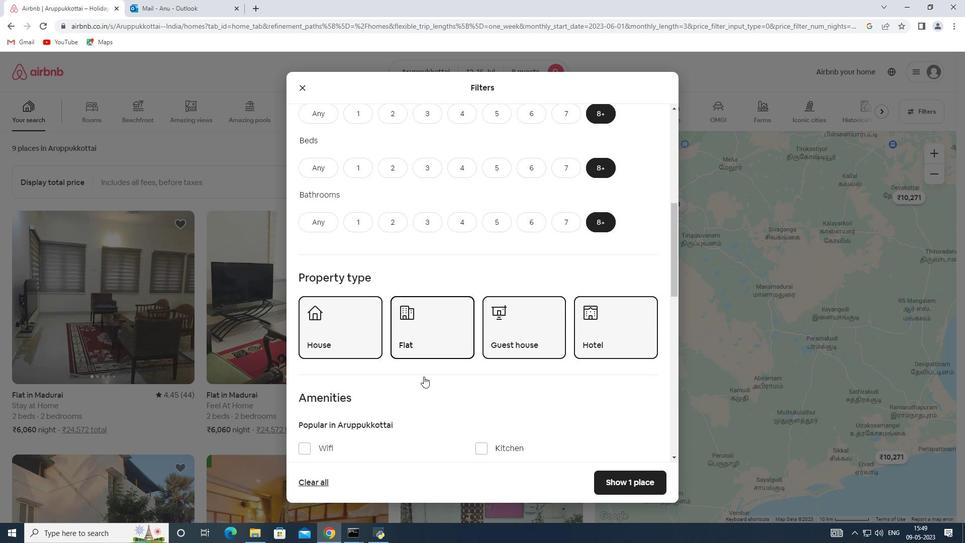 
Action: Mouse scrolled (422, 376) with delta (0, 0)
Screenshot: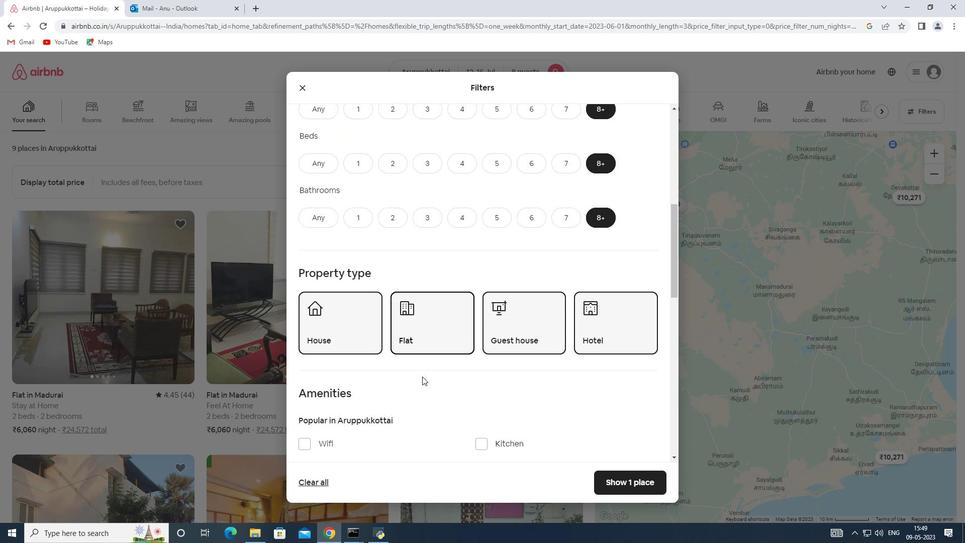 
Action: Mouse moved to (315, 406)
Screenshot: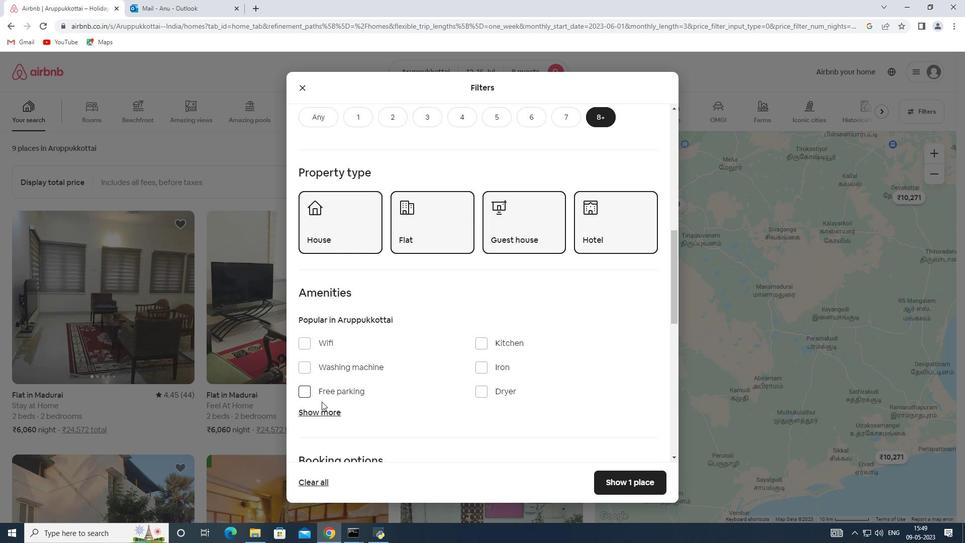 
Action: Mouse pressed left at (315, 406)
Screenshot: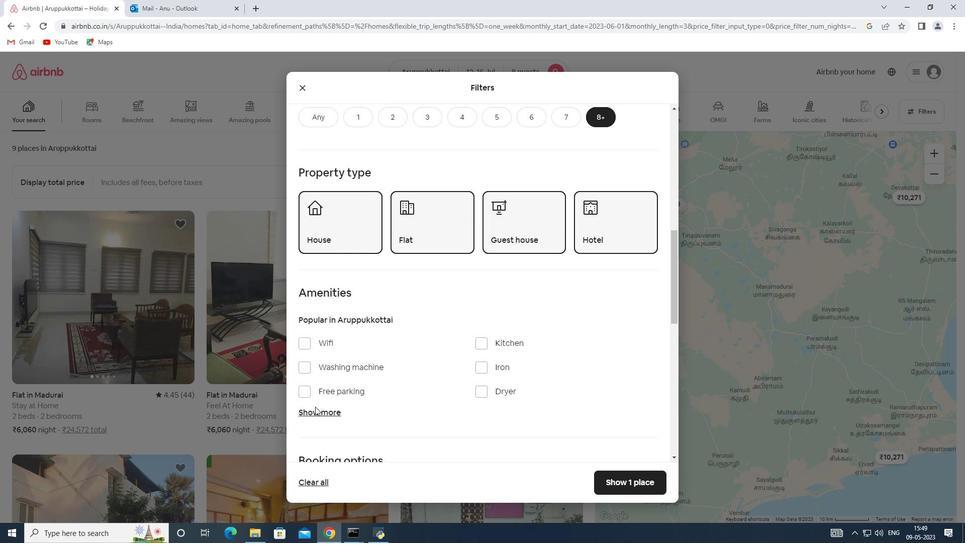 
Action: Mouse moved to (315, 409)
Screenshot: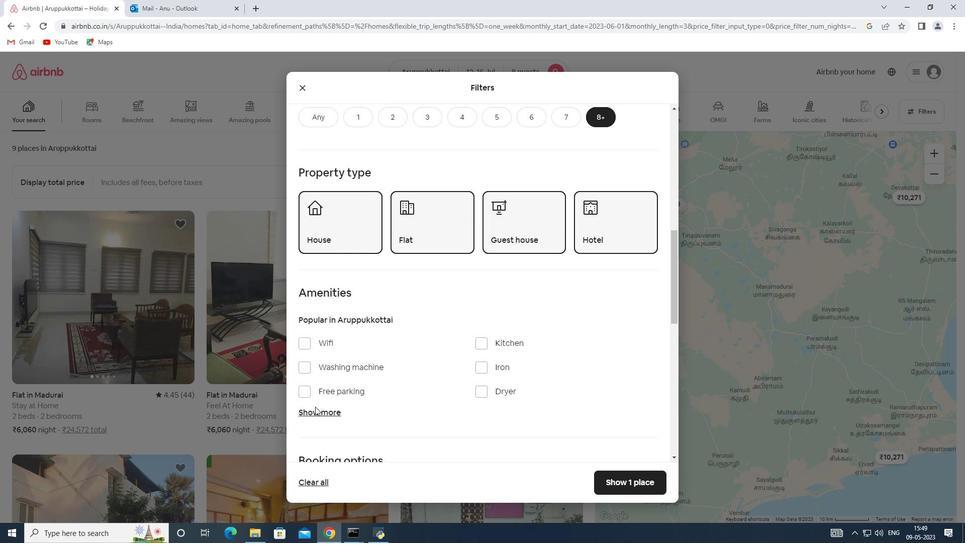 
Action: Mouse pressed left at (315, 409)
Screenshot: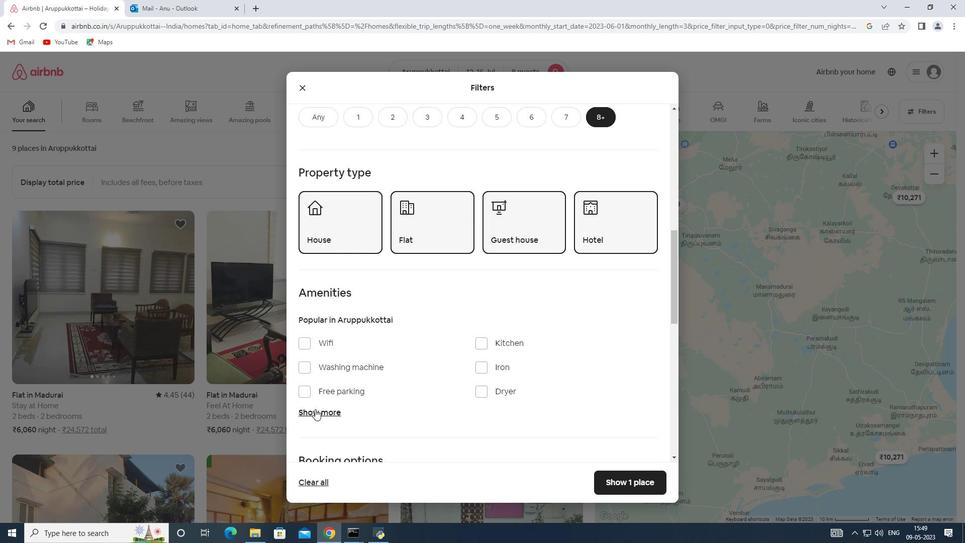 
Action: Mouse moved to (309, 343)
Screenshot: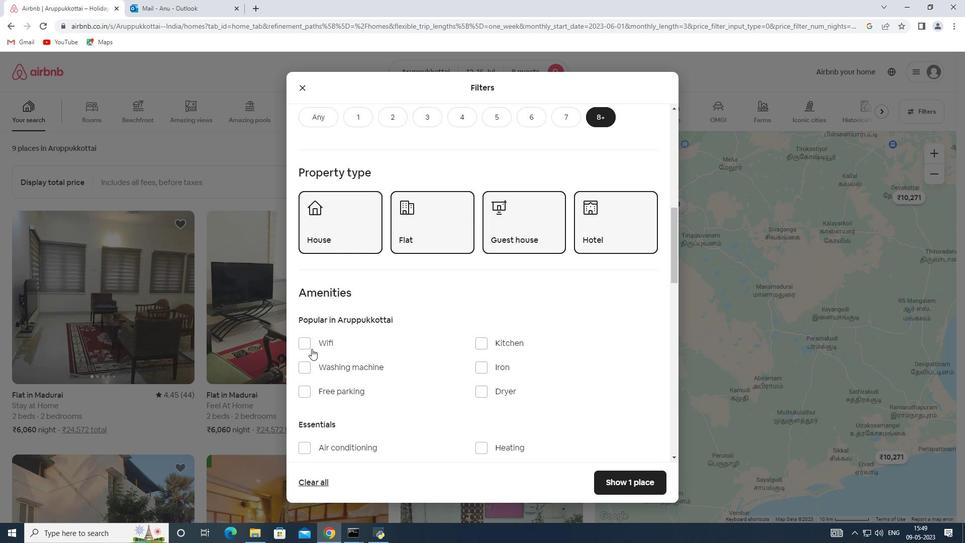 
Action: Mouse pressed left at (309, 343)
Screenshot: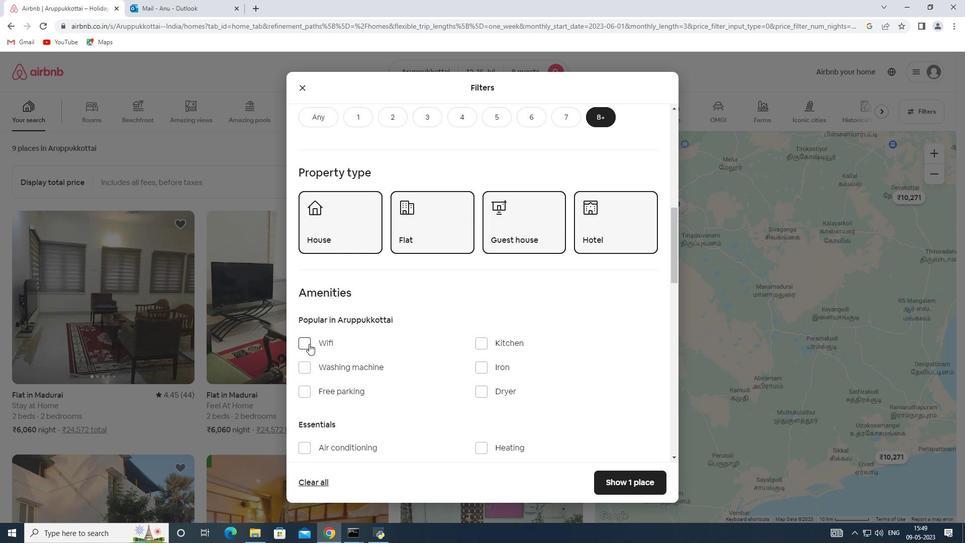 
Action: Mouse moved to (432, 344)
Screenshot: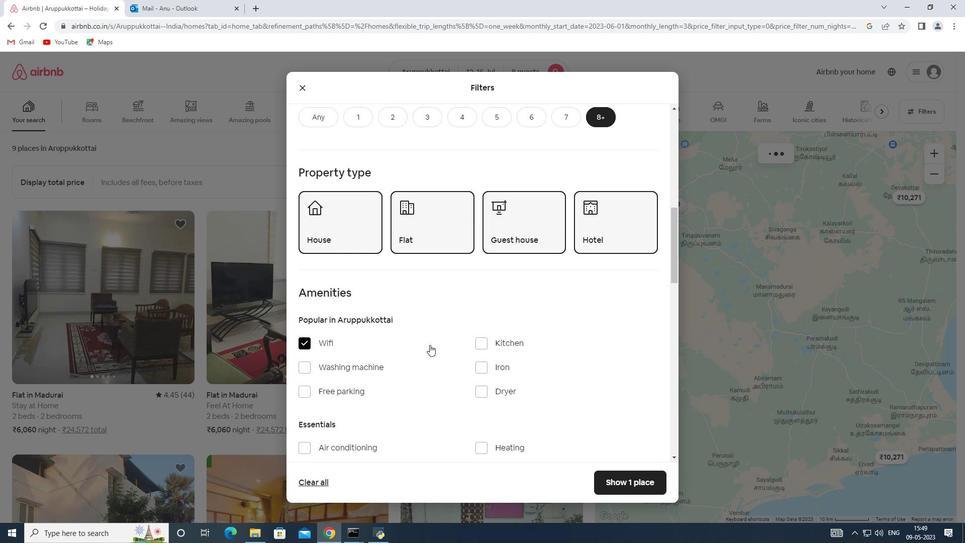 
Action: Mouse scrolled (432, 343) with delta (0, 0)
Screenshot: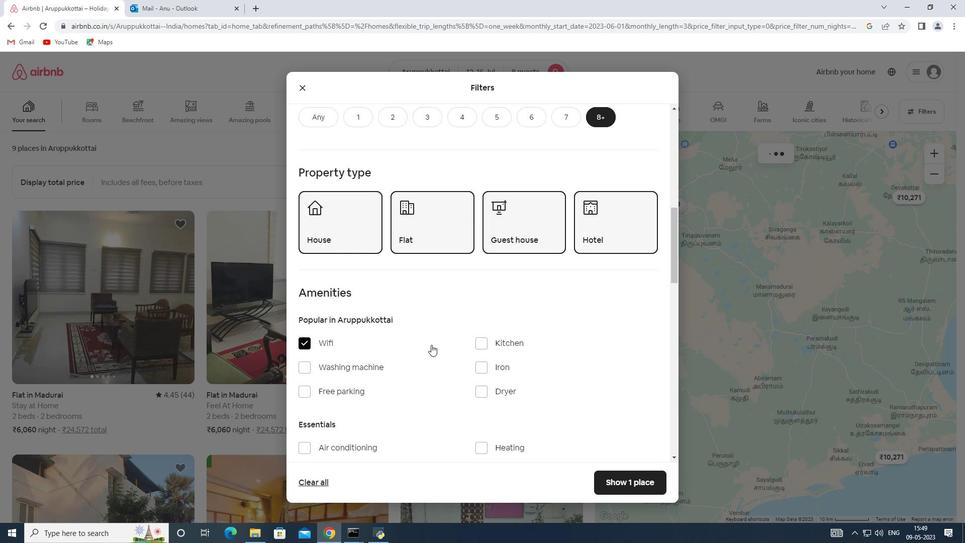 
Action: Mouse scrolled (432, 343) with delta (0, 0)
Screenshot: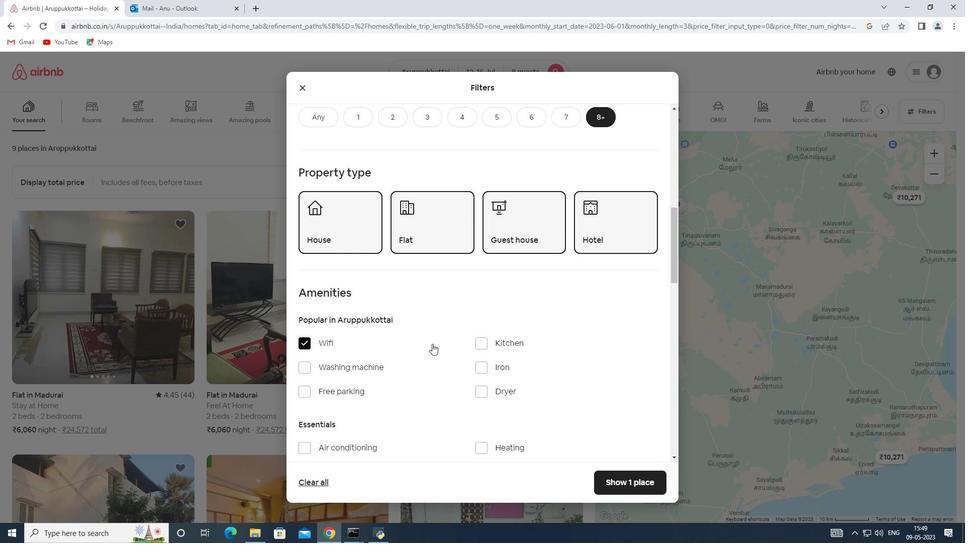 
Action: Mouse scrolled (432, 343) with delta (0, 0)
Screenshot: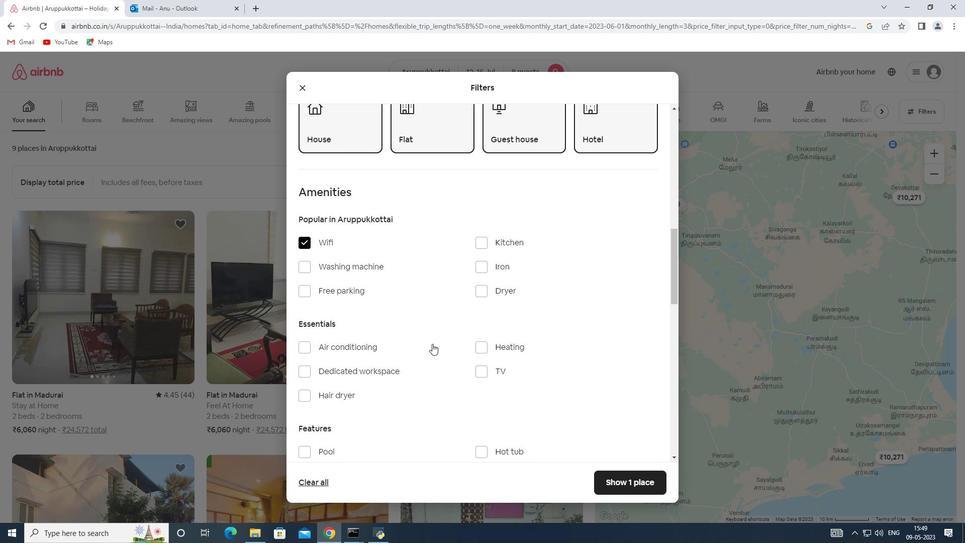 
Action: Mouse moved to (484, 322)
Screenshot: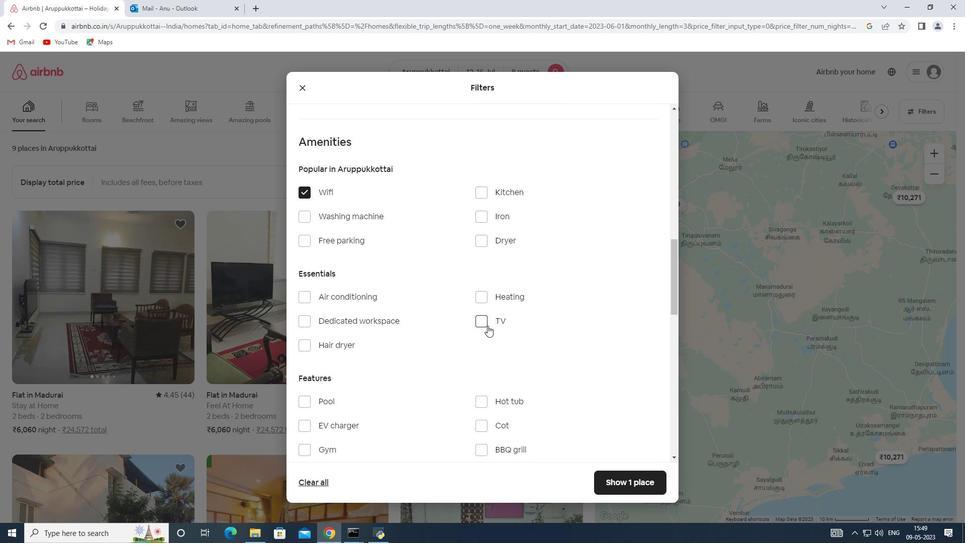 
Action: Mouse pressed left at (484, 322)
Screenshot: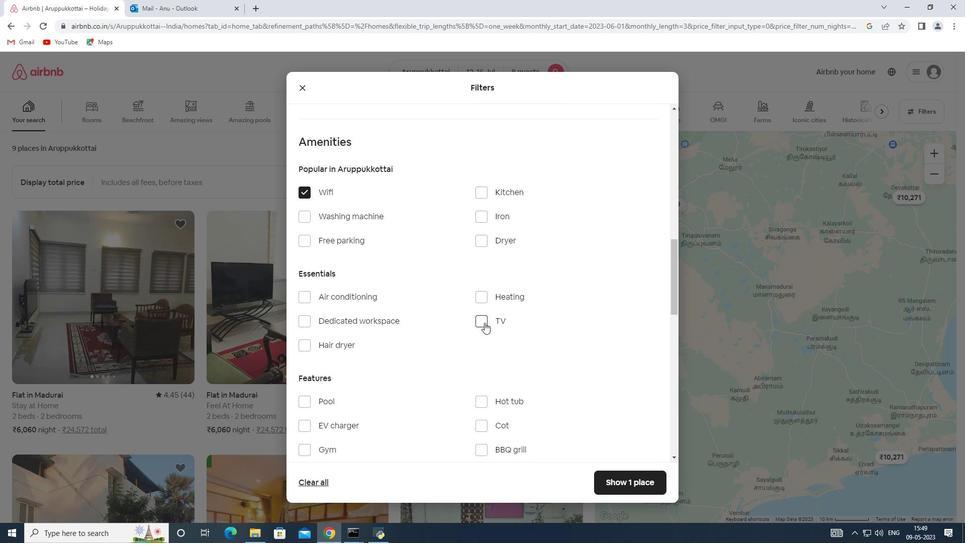 
Action: Mouse moved to (301, 240)
Screenshot: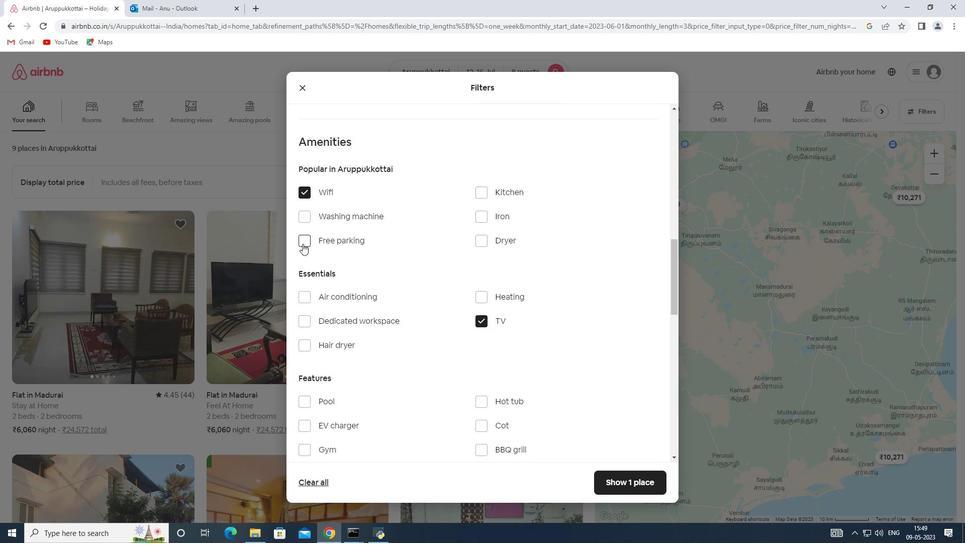
Action: Mouse pressed left at (301, 240)
Screenshot: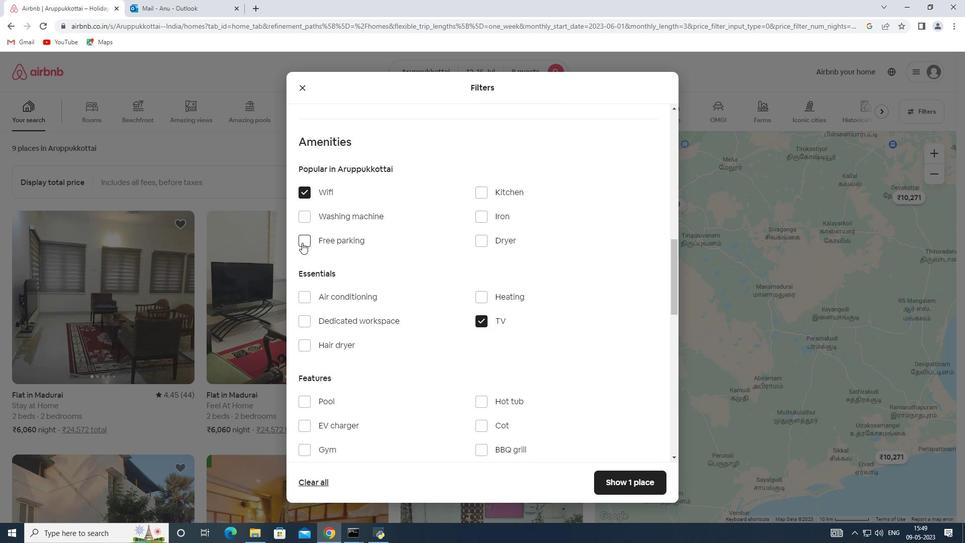 
Action: Mouse moved to (422, 349)
Screenshot: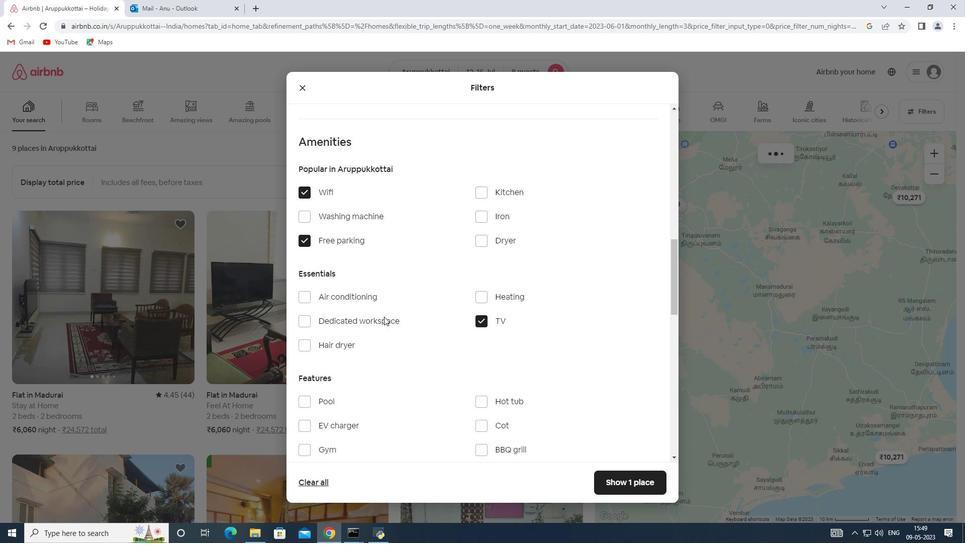 
Action: Mouse scrolled (422, 349) with delta (0, 0)
Screenshot: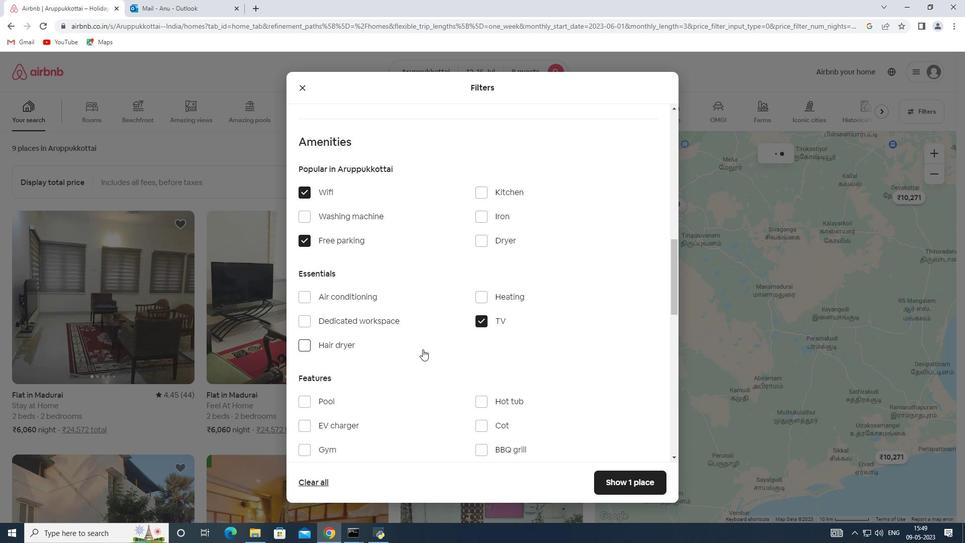 
Action: Mouse moved to (422, 349)
Screenshot: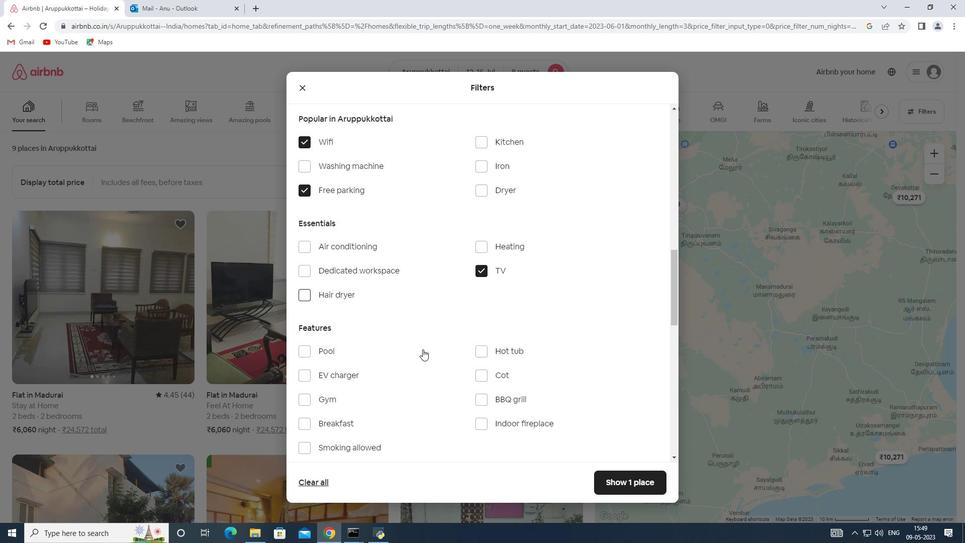 
Action: Mouse scrolled (422, 349) with delta (0, 0)
Screenshot: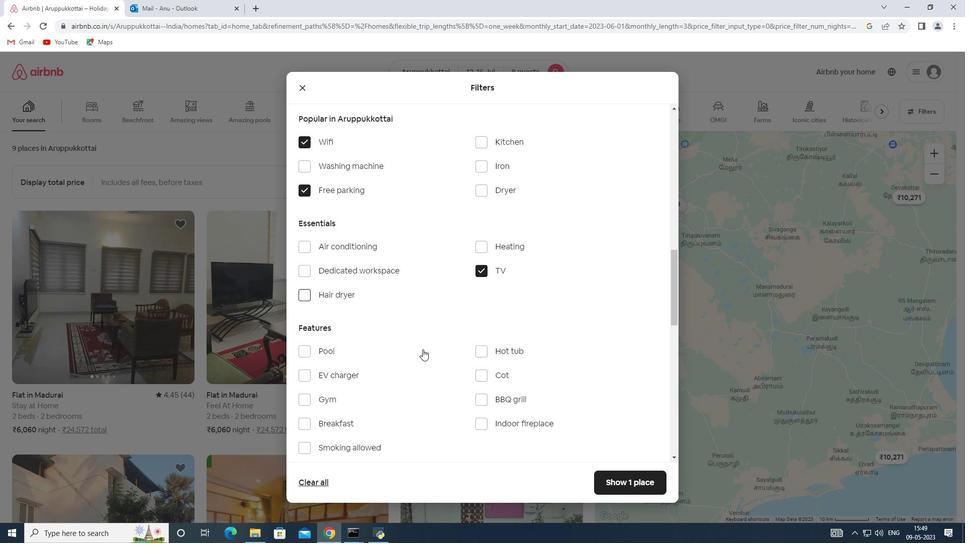 
Action: Mouse scrolled (422, 349) with delta (0, 0)
Screenshot: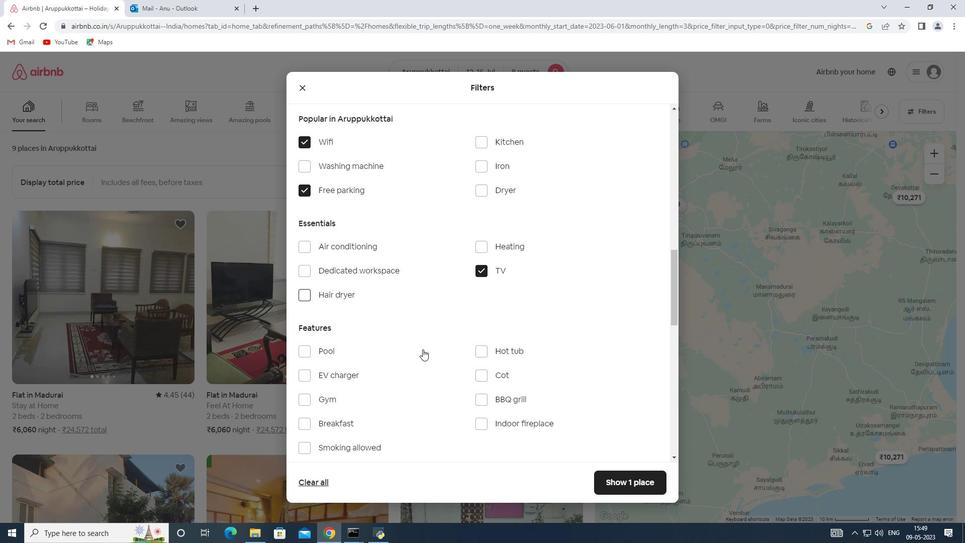 
Action: Mouse moved to (322, 298)
Screenshot: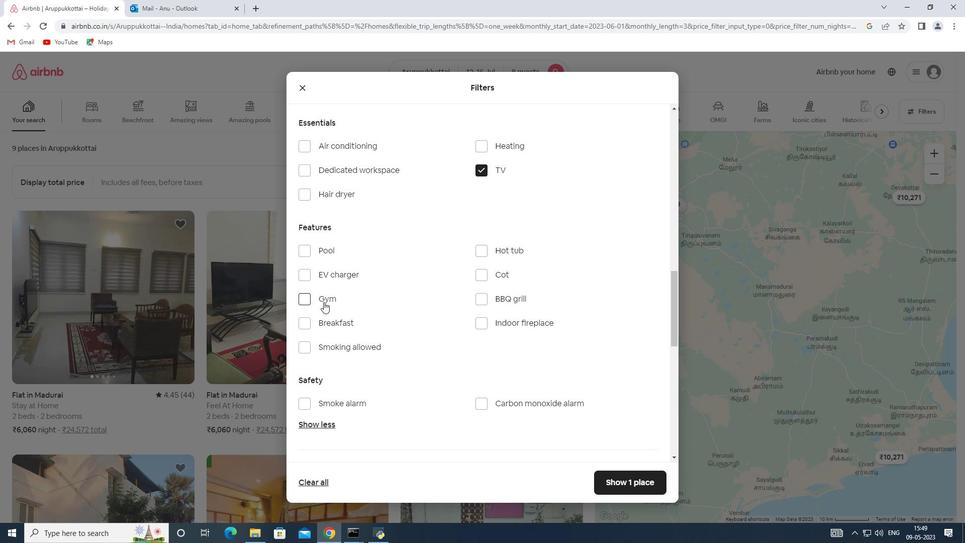 
Action: Mouse pressed left at (322, 298)
Screenshot: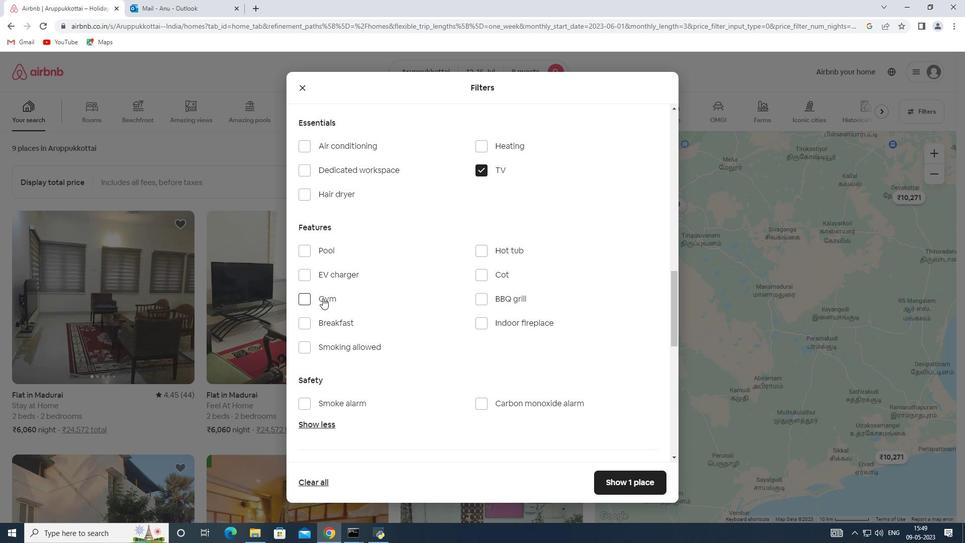 
Action: Mouse moved to (333, 320)
Screenshot: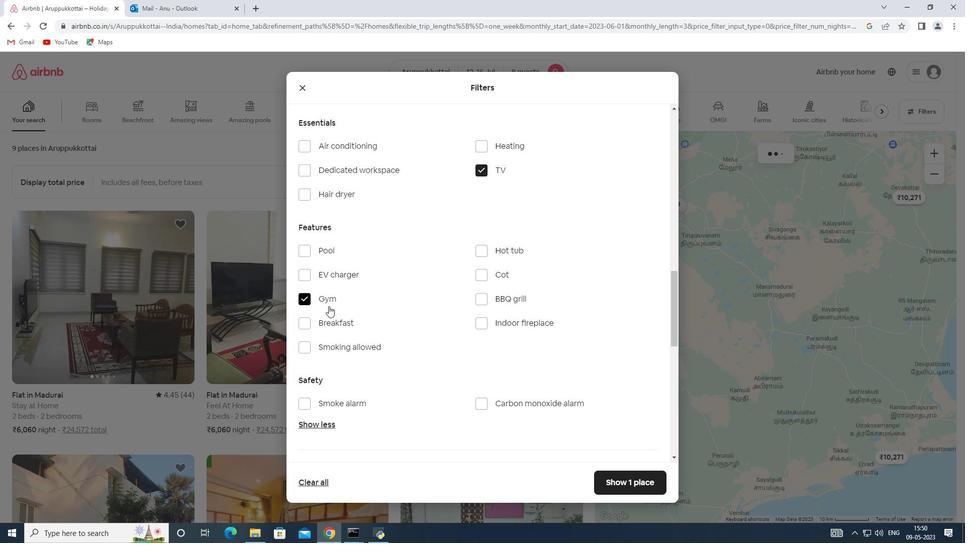 
Action: Mouse pressed left at (333, 320)
Screenshot: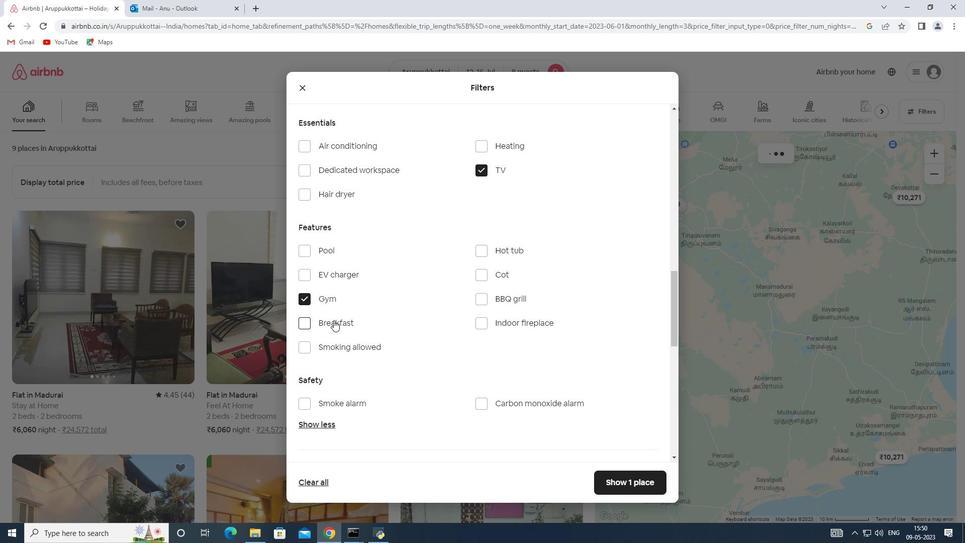
Action: Mouse moved to (416, 336)
Screenshot: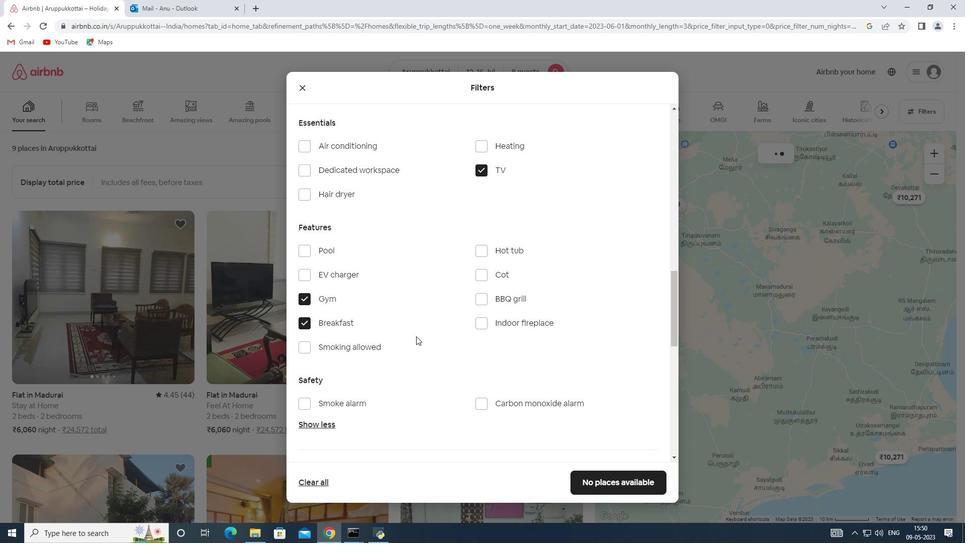 
Action: Mouse scrolled (416, 336) with delta (0, 0)
Screenshot: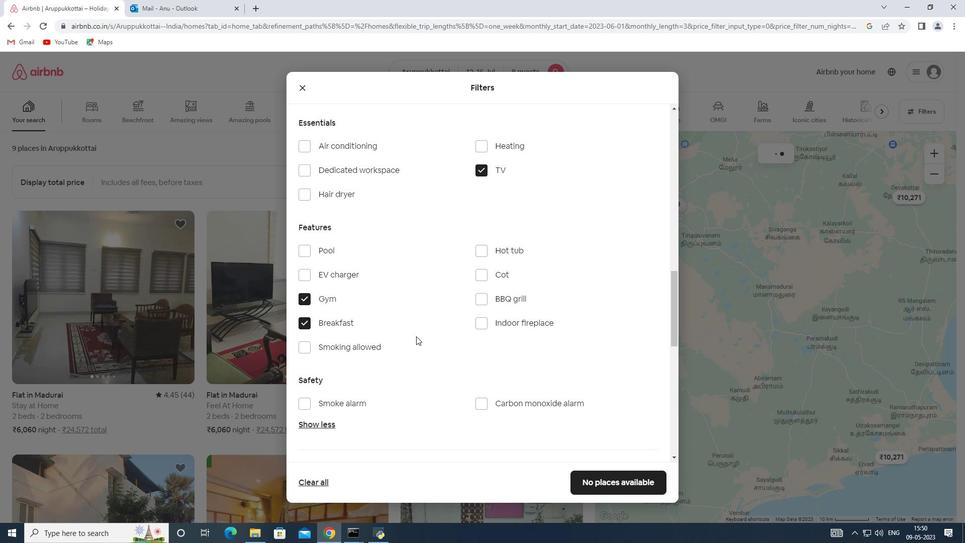 
Action: Mouse moved to (416, 336)
Screenshot: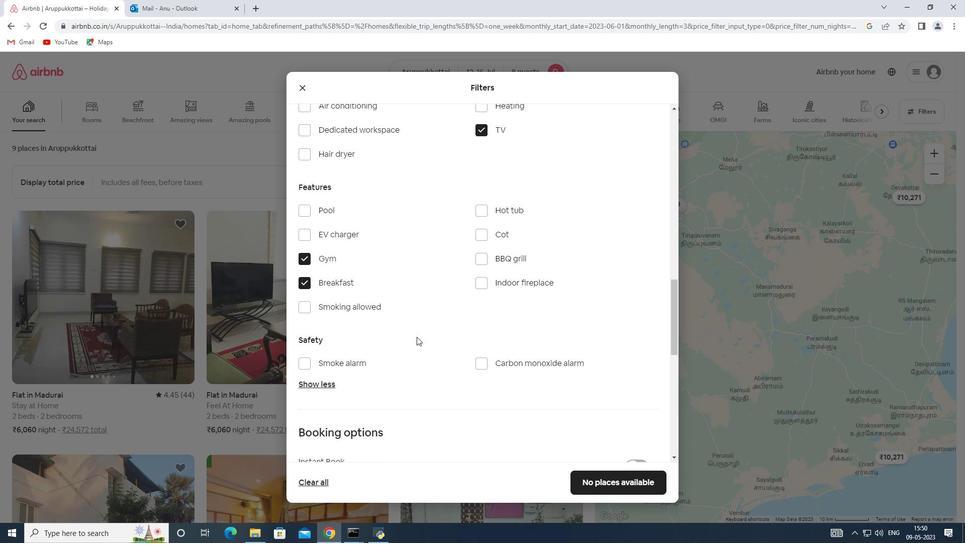 
Action: Mouse scrolled (416, 335) with delta (0, 0)
Screenshot: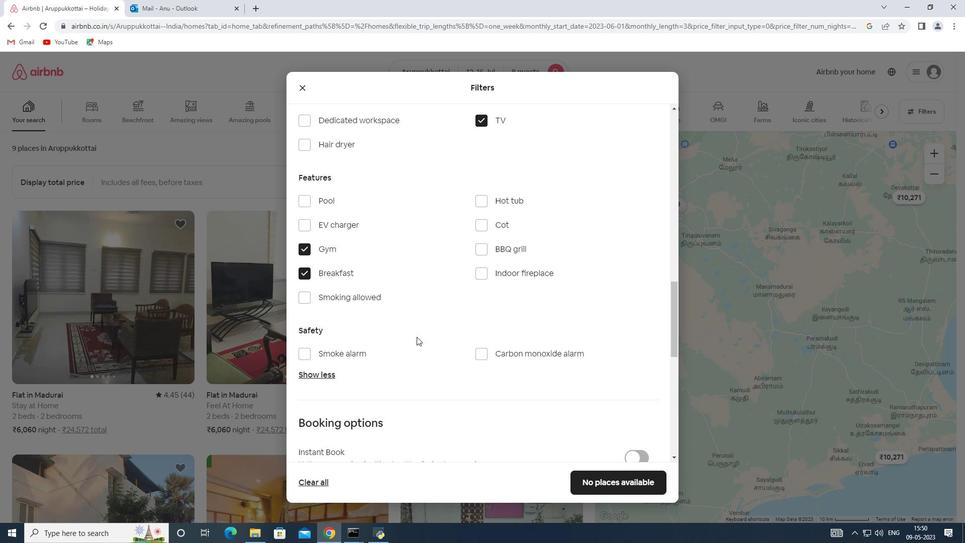 
Action: Mouse scrolled (416, 335) with delta (0, 0)
Screenshot: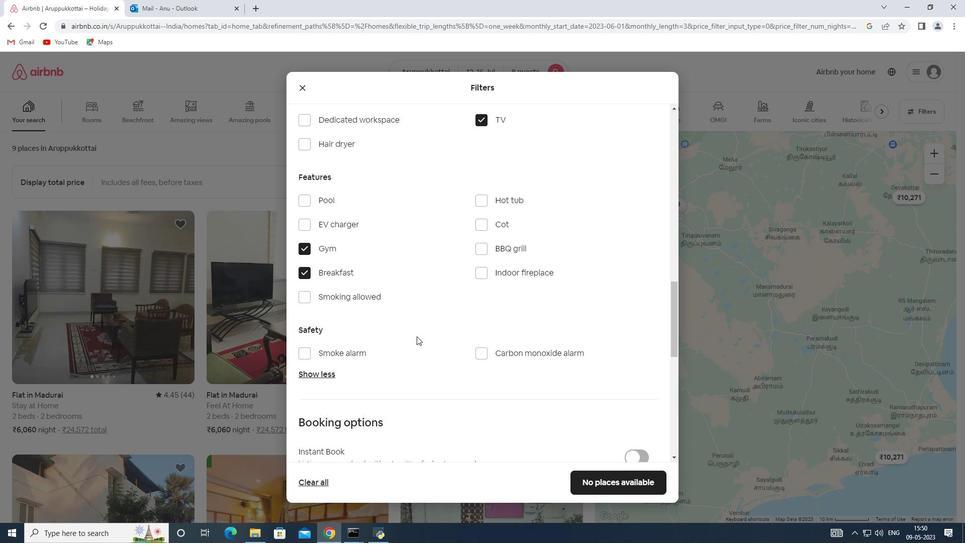 
Action: Mouse scrolled (416, 335) with delta (0, 0)
Screenshot: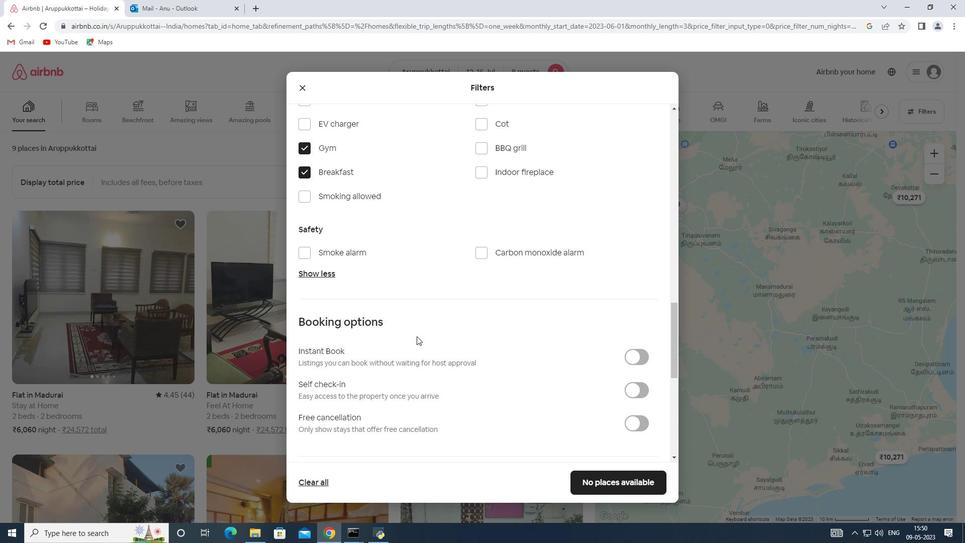 
Action: Mouse moved to (635, 337)
Screenshot: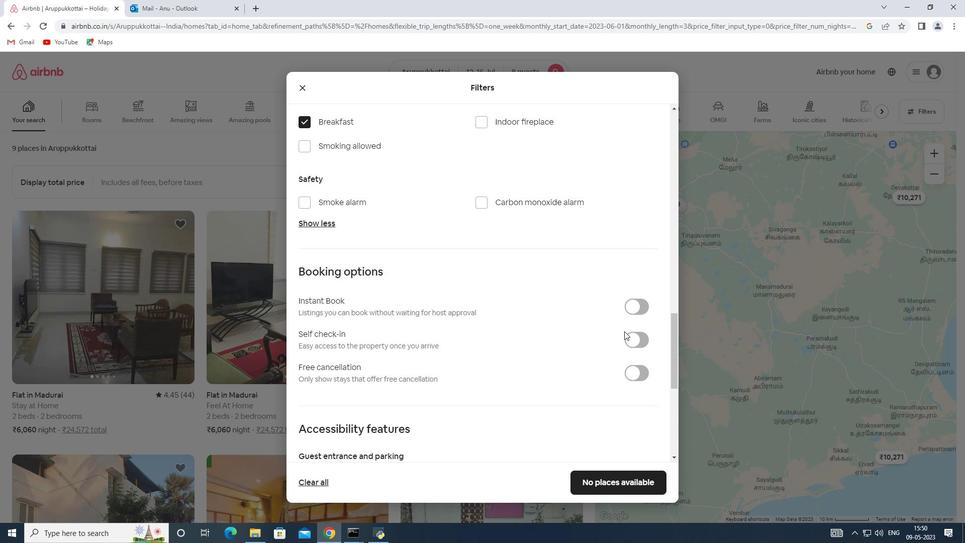 
Action: Mouse pressed left at (635, 337)
Screenshot: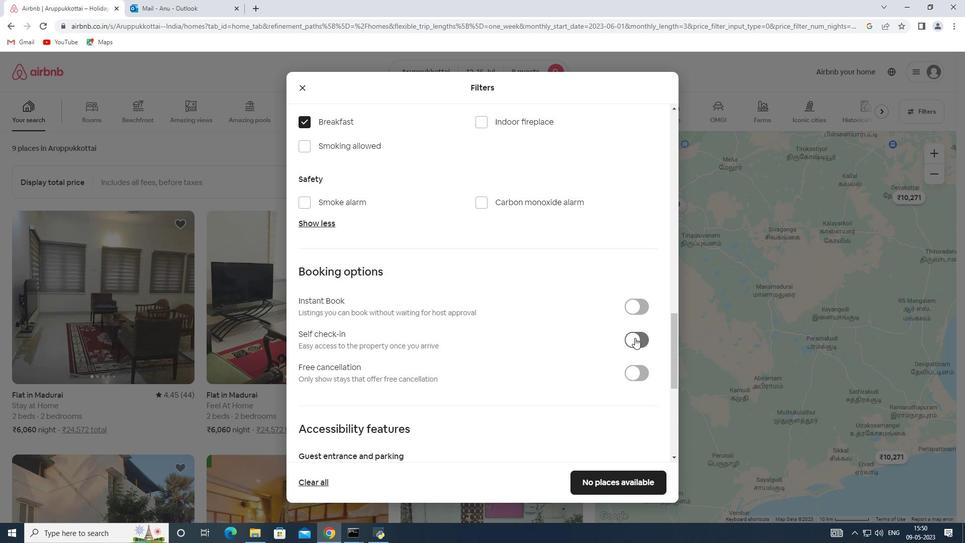 
Action: Mouse moved to (353, 346)
Screenshot: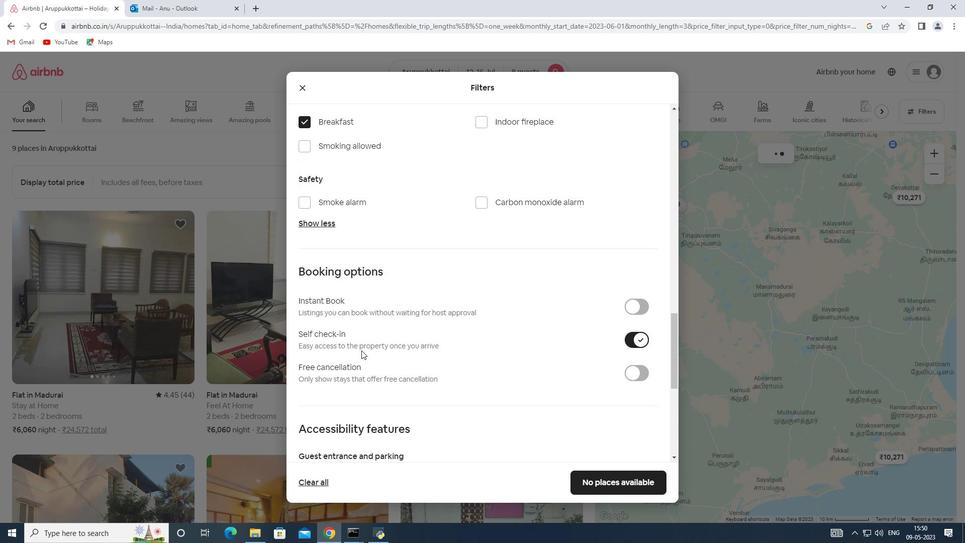
Action: Mouse scrolled (353, 346) with delta (0, 0)
Screenshot: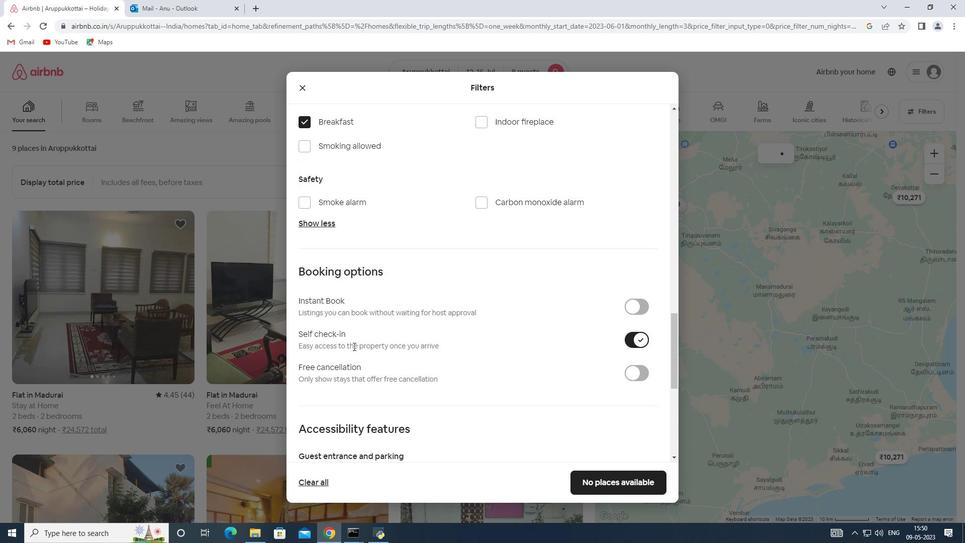 
Action: Mouse scrolled (353, 346) with delta (0, 0)
Screenshot: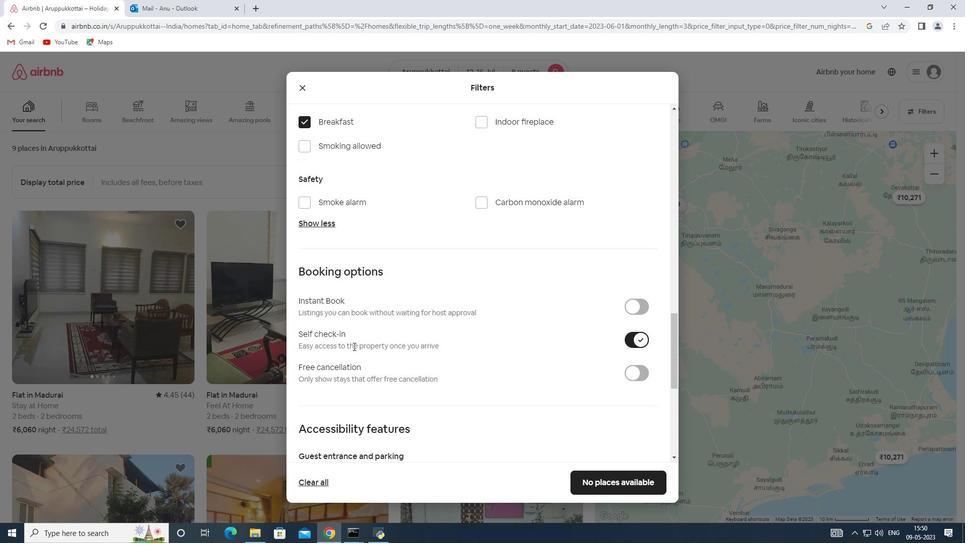 
Action: Mouse scrolled (353, 346) with delta (0, 0)
Screenshot: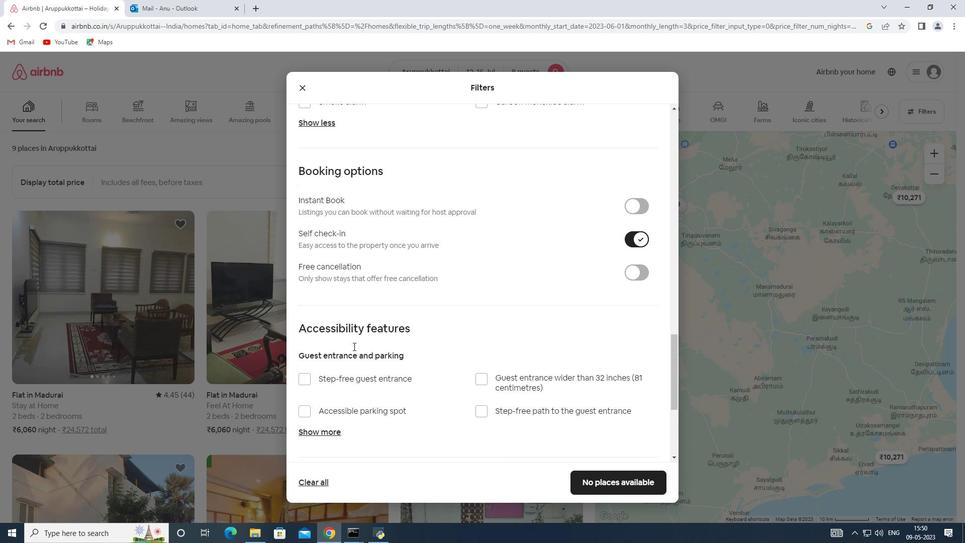 
Action: Mouse scrolled (353, 346) with delta (0, 0)
Screenshot: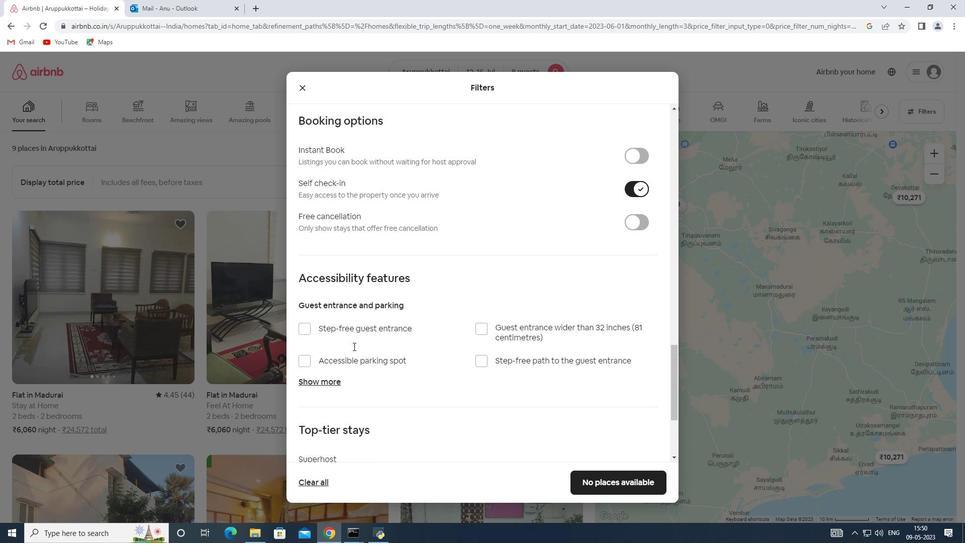 
Action: Mouse scrolled (353, 346) with delta (0, 0)
Screenshot: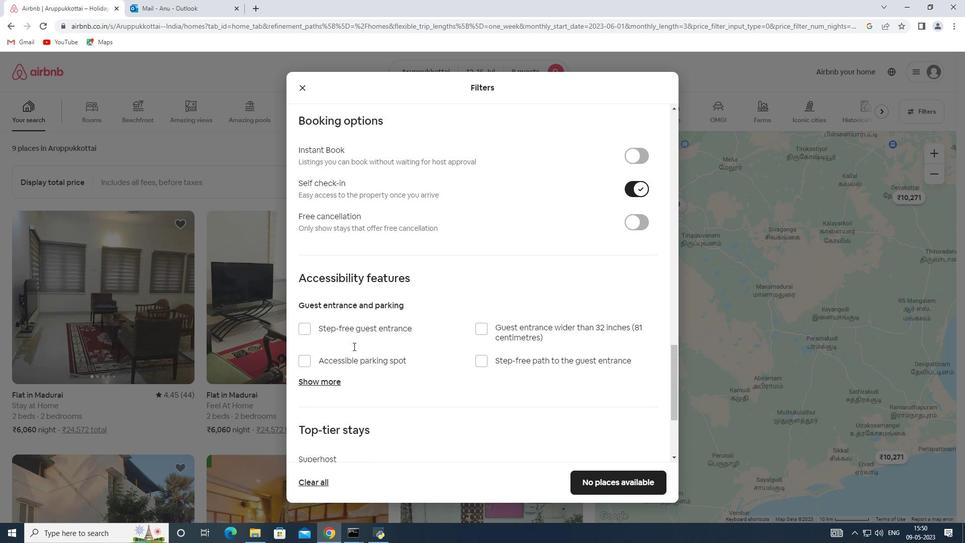 
Action: Mouse scrolled (353, 346) with delta (0, 0)
Screenshot: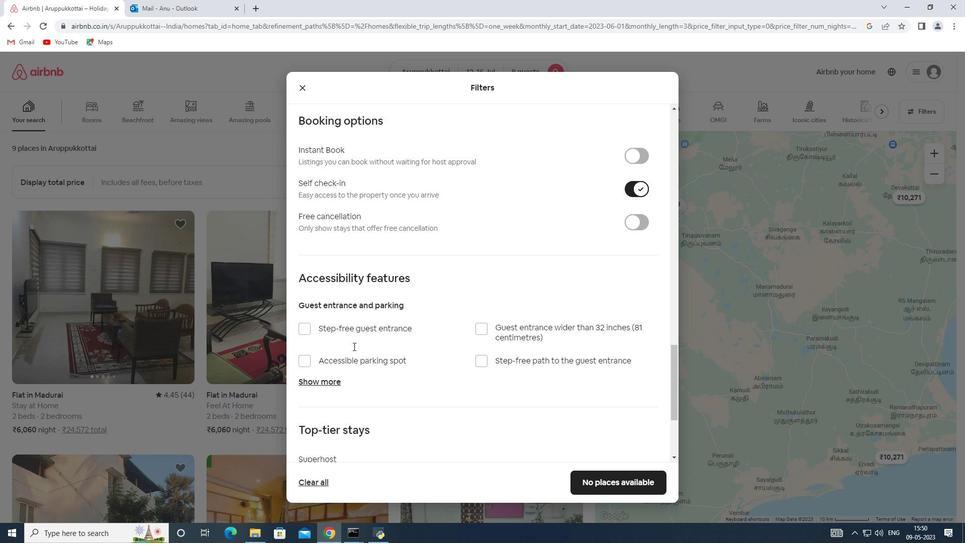 
Action: Mouse moved to (304, 410)
Screenshot: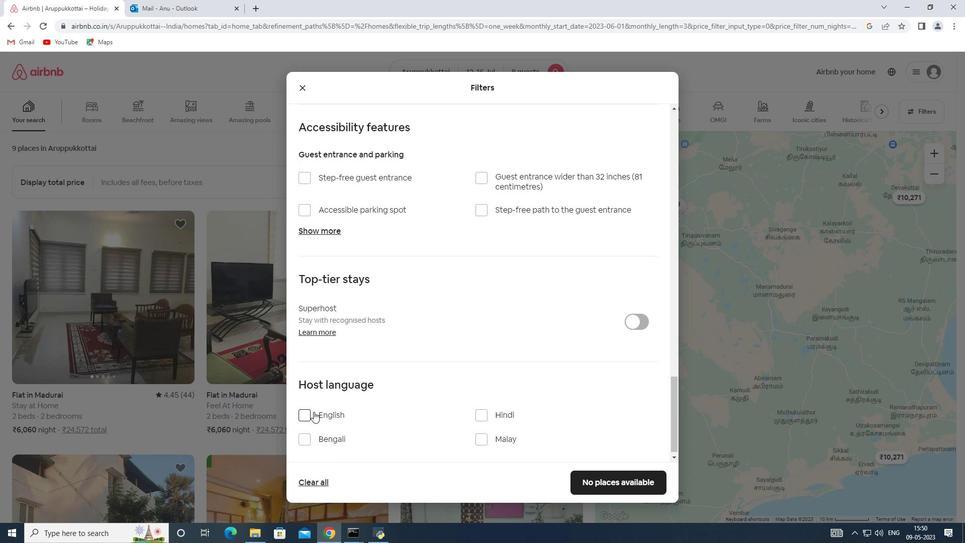 
Action: Mouse pressed left at (304, 410)
Screenshot: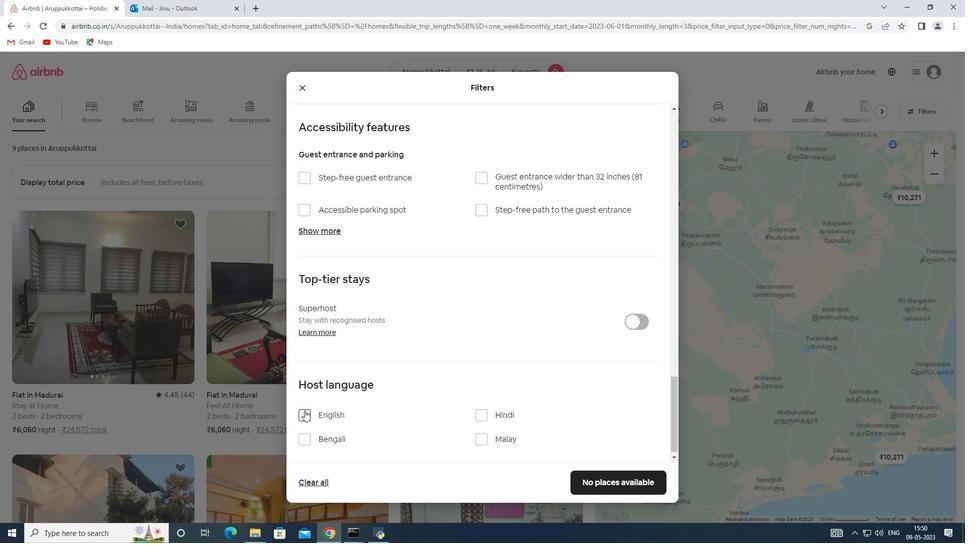 
Action: Mouse moved to (610, 481)
Screenshot: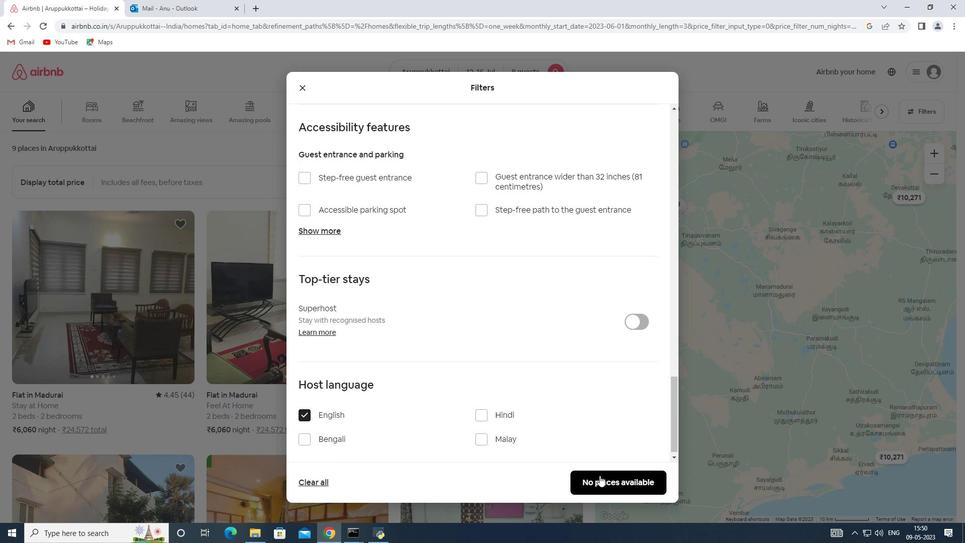 
Action: Mouse pressed left at (610, 481)
Screenshot: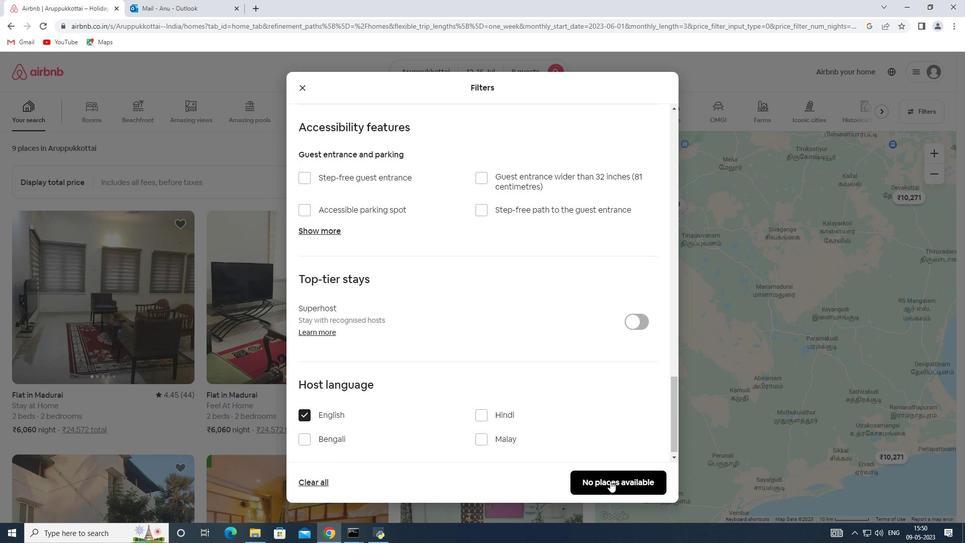 
